 Task: Open Card Tax Filing Review in Board Branding and Messaging Strategies to Workspace Agile Coaching and add a team member Softage.3@softage.net, a label Red, a checklist Dance, an attachment from your google drive, a color Red and finally, add a card description 'Create and send out employee satisfaction survey' and a comment 'This task requires us to stay focused on the end goal and not get sidetracked by distractions.'. Add a start date 'Jan 07, 1900' with a due date 'Jan 14, 1900'
Action: Mouse moved to (455, 147)
Screenshot: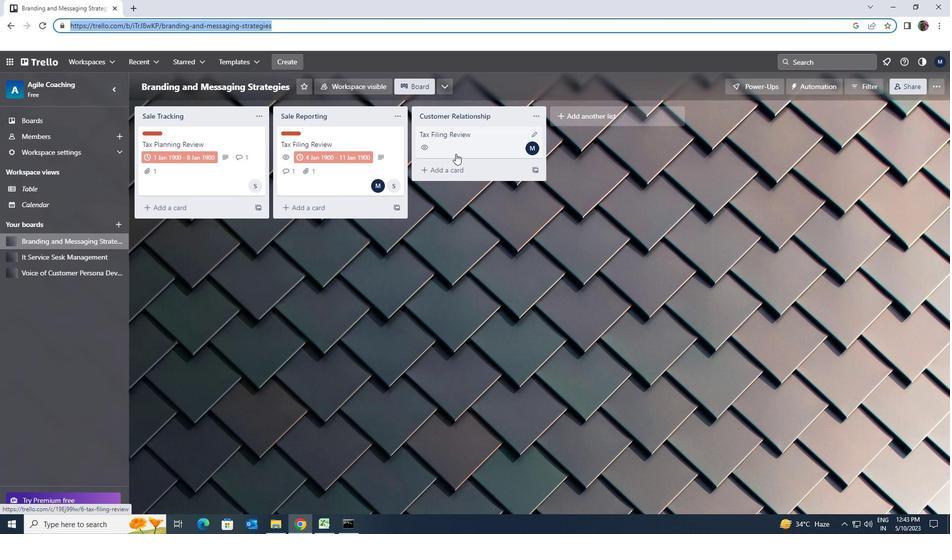 
Action: Mouse pressed left at (455, 147)
Screenshot: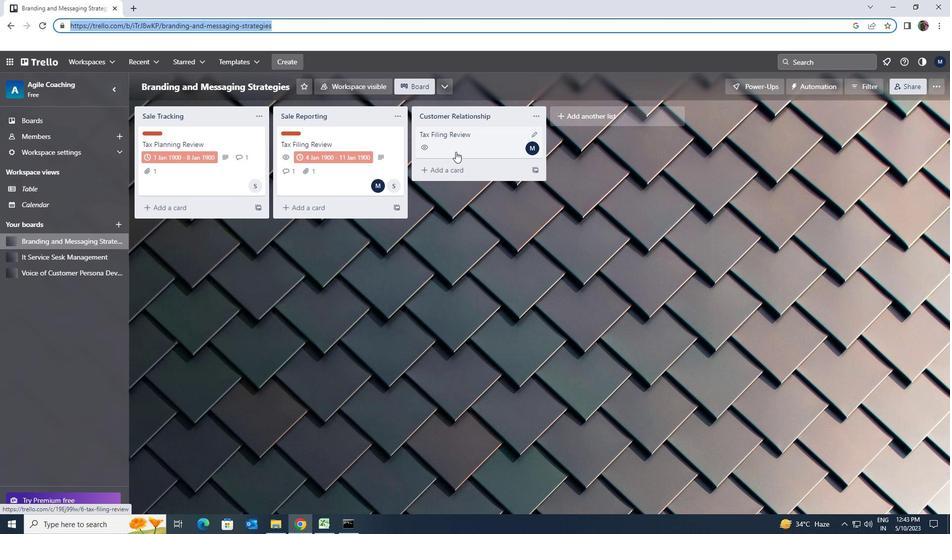 
Action: Mouse moved to (582, 142)
Screenshot: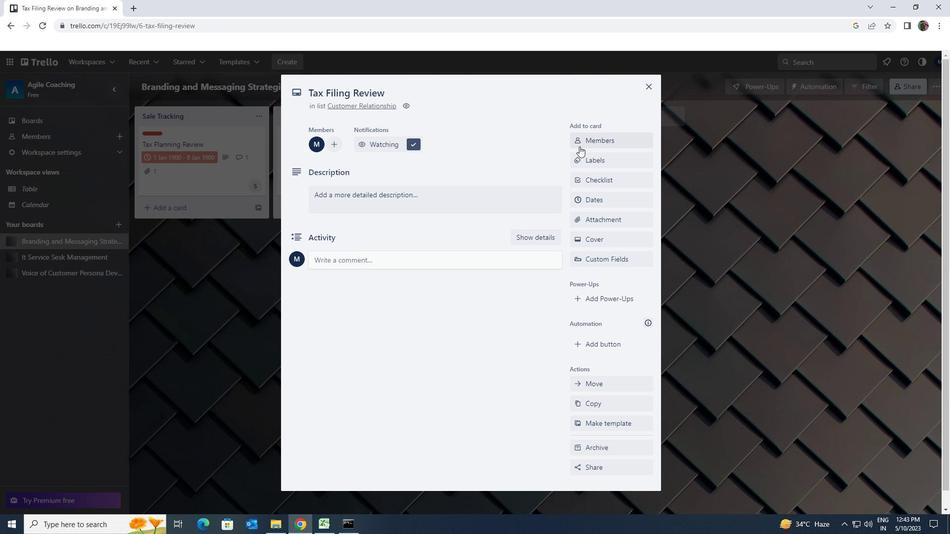 
Action: Mouse pressed left at (582, 142)
Screenshot: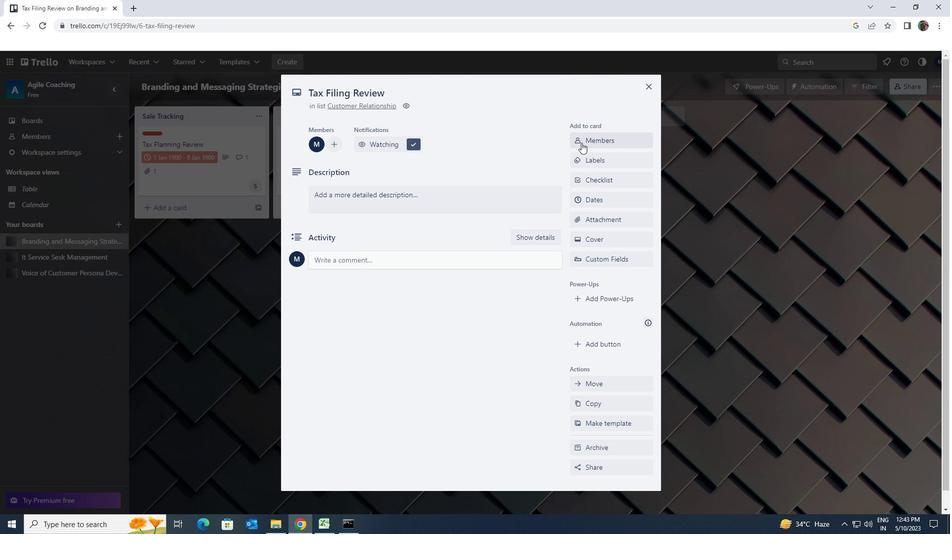 
Action: Mouse moved to (598, 186)
Screenshot: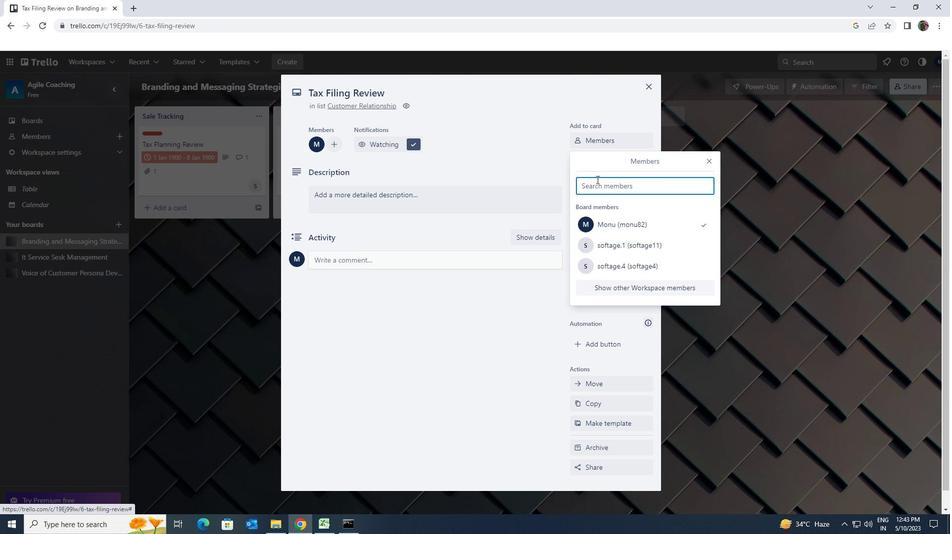 
Action: Mouse pressed left at (598, 186)
Screenshot: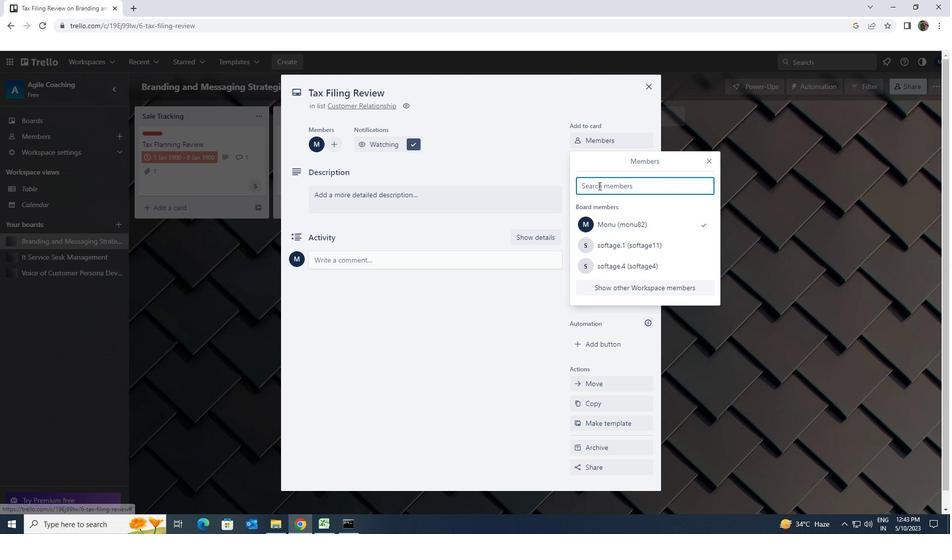 
Action: Mouse moved to (599, 186)
Screenshot: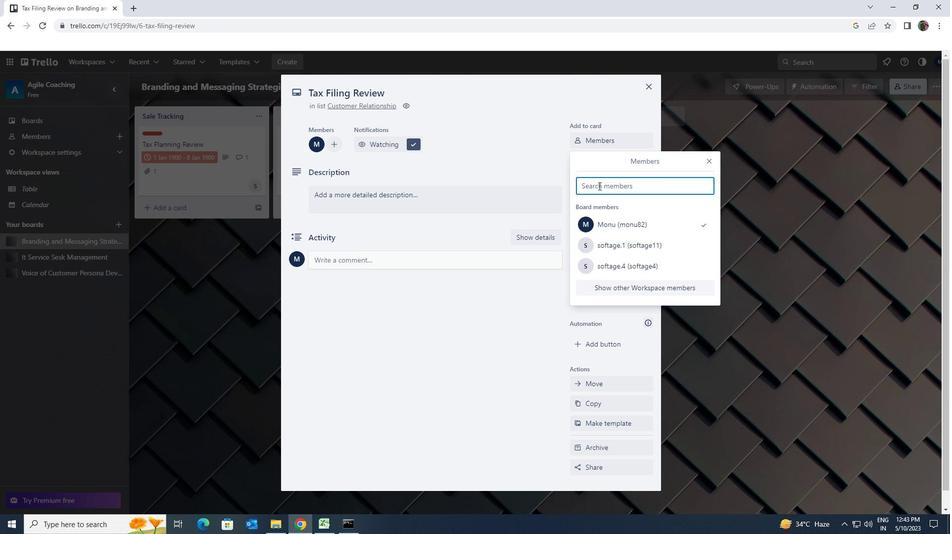
Action: Key pressed <Key.shift>SOG<Key.backspace>FTAGE.3<Key.shift>@<Key.shift>SOFTAGE.NET
Screenshot: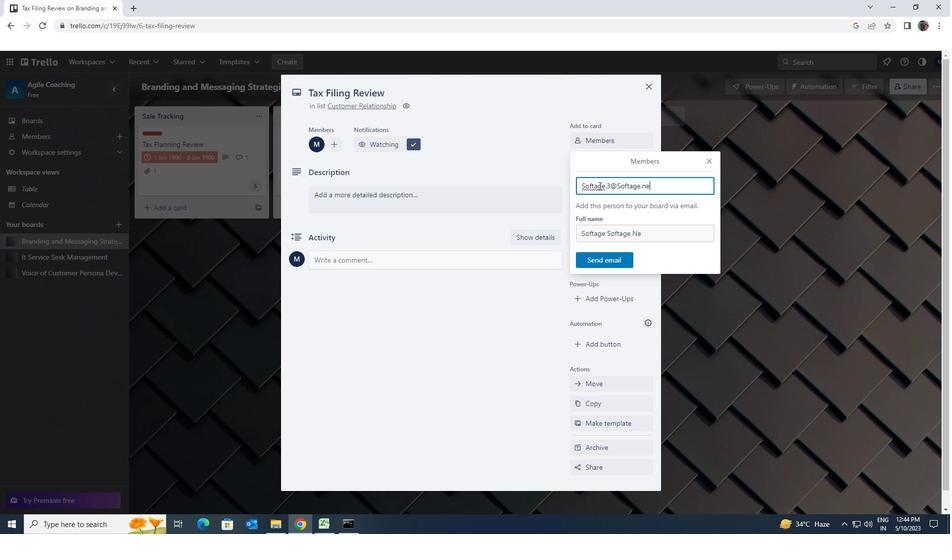 
Action: Mouse moved to (608, 260)
Screenshot: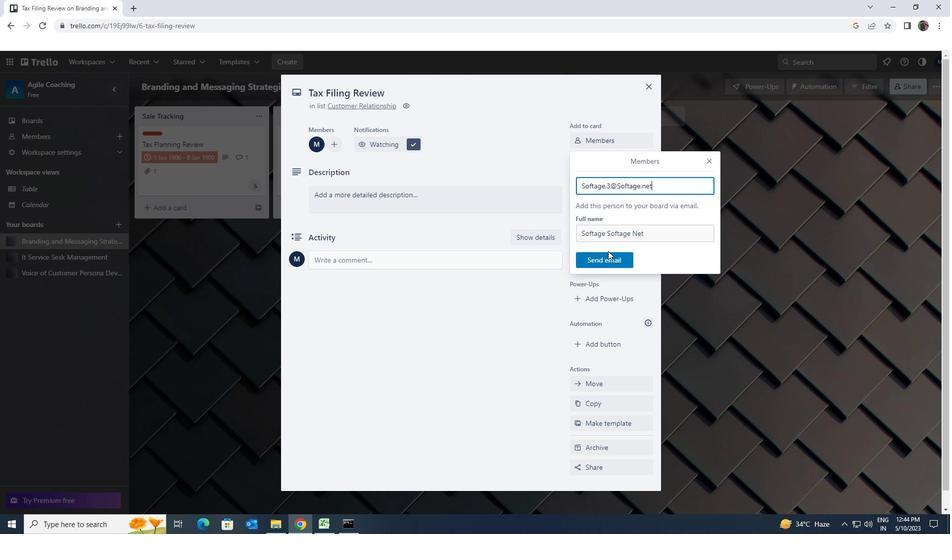 
Action: Mouse pressed left at (608, 260)
Screenshot: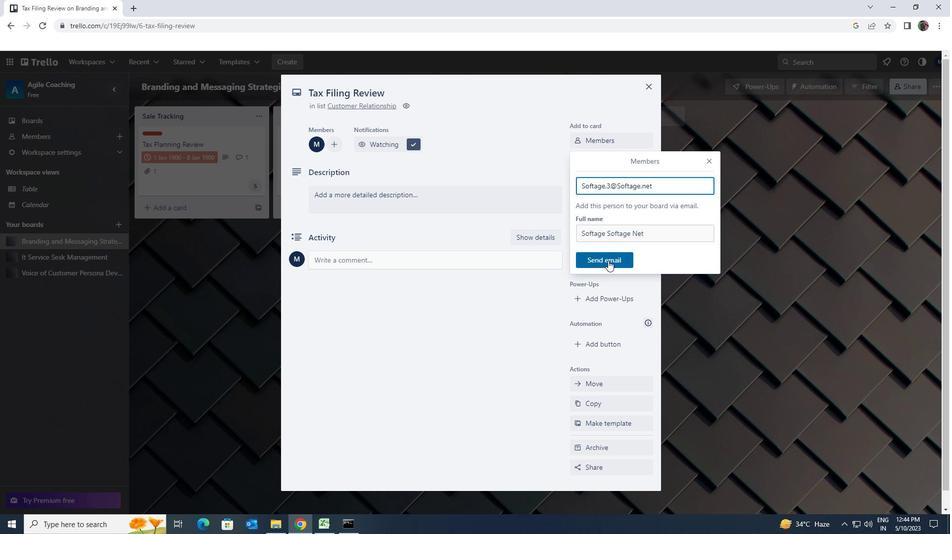 
Action: Mouse moved to (609, 162)
Screenshot: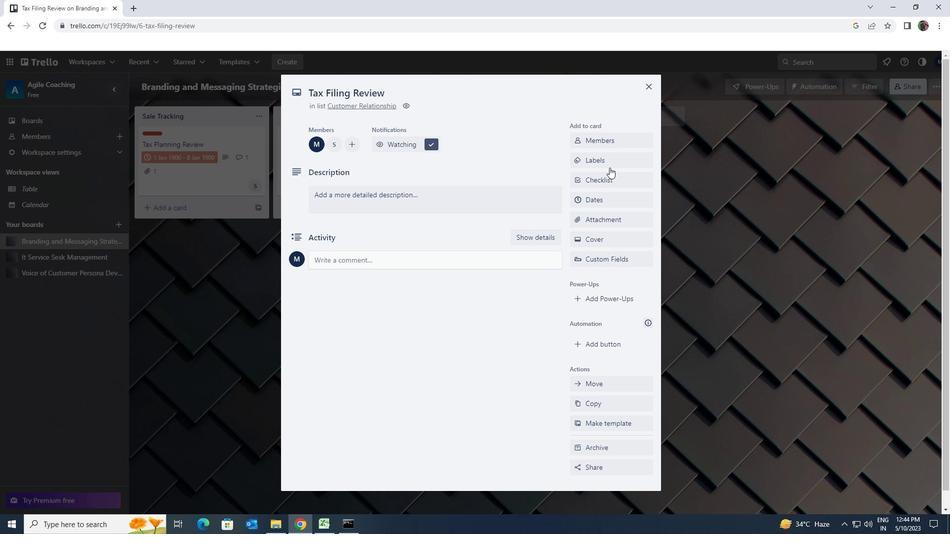 
Action: Mouse pressed left at (609, 162)
Screenshot: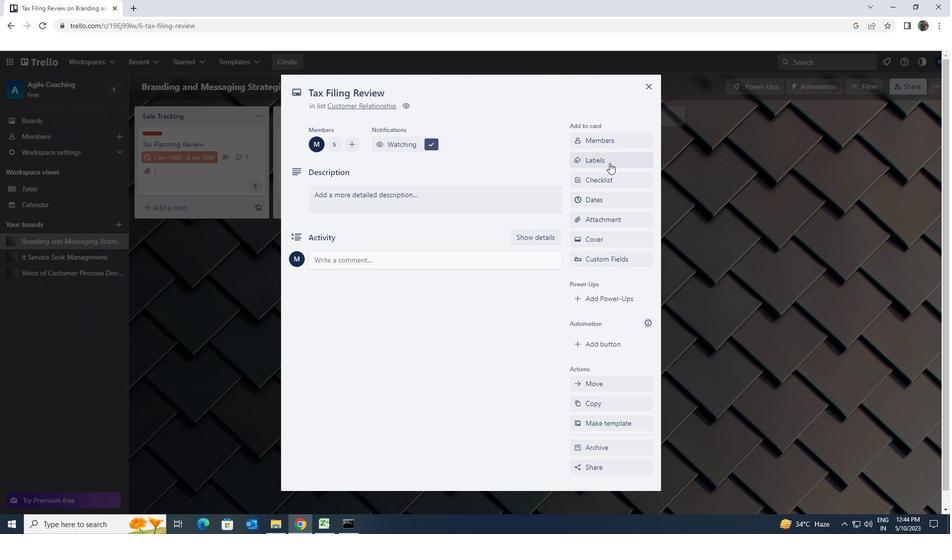 
Action: Mouse moved to (648, 369)
Screenshot: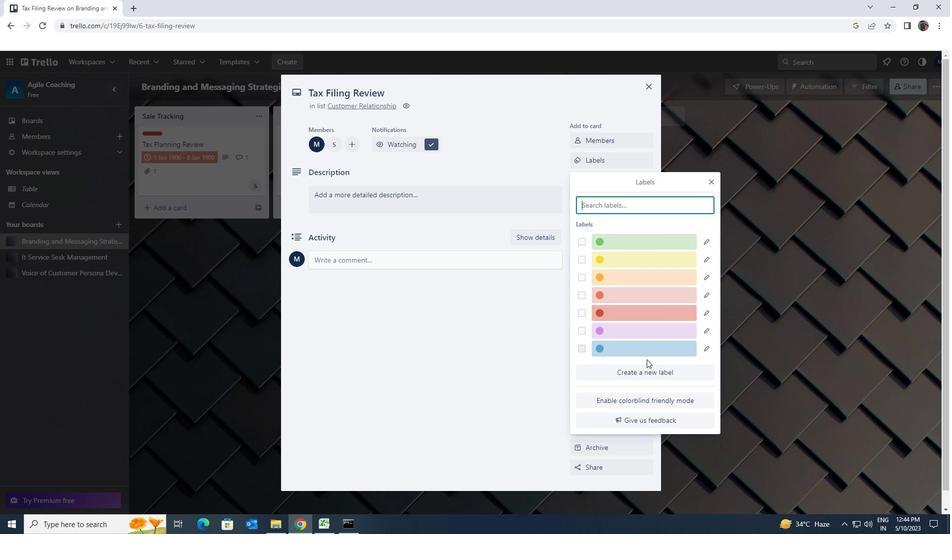 
Action: Mouse pressed left at (648, 369)
Screenshot: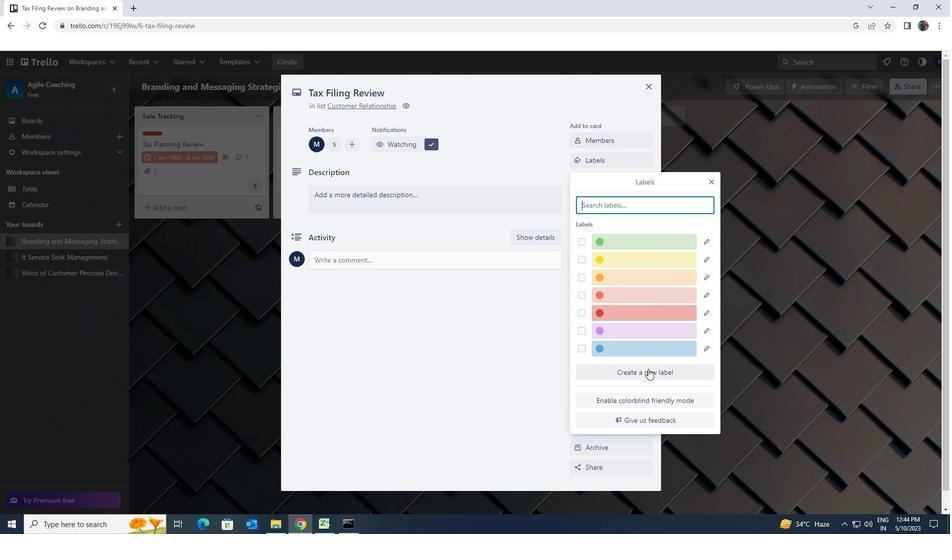 
Action: Mouse moved to (671, 341)
Screenshot: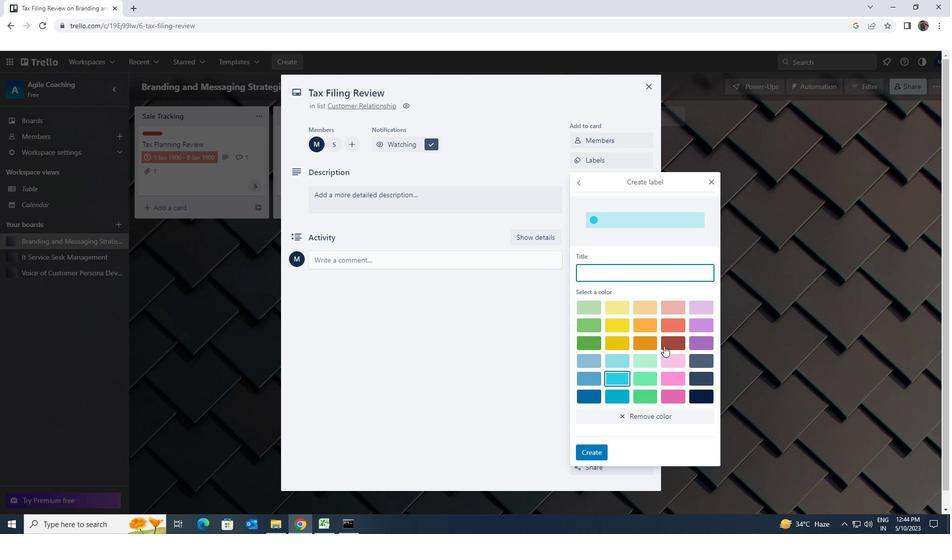
Action: Mouse pressed left at (671, 341)
Screenshot: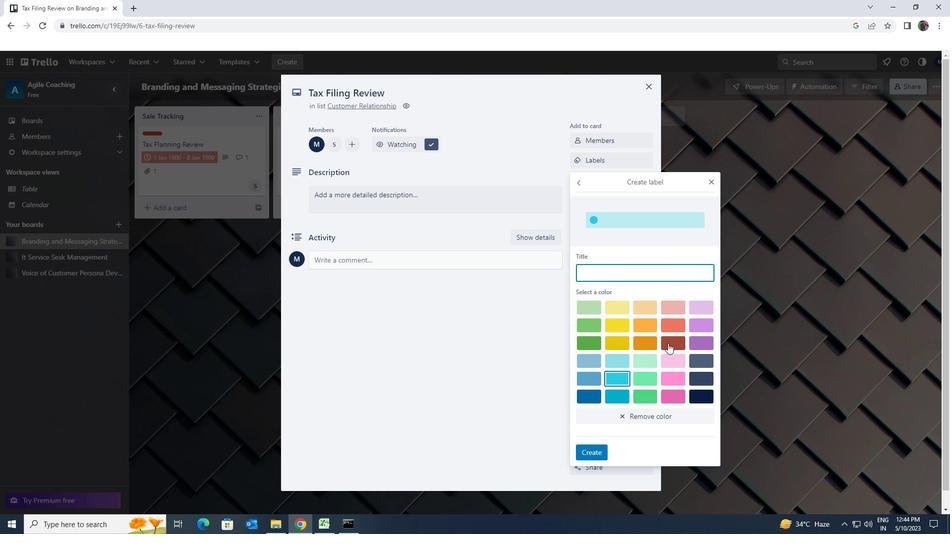 
Action: Mouse moved to (598, 454)
Screenshot: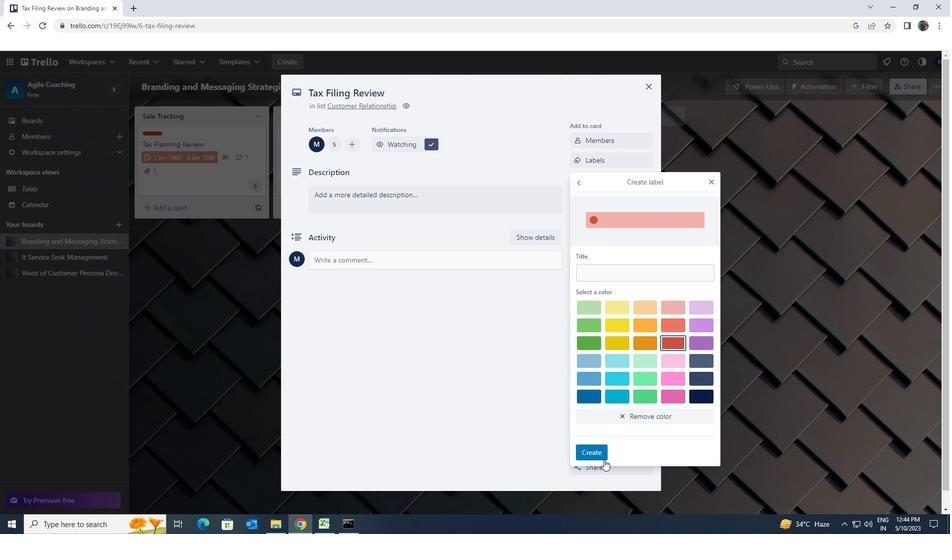 
Action: Mouse pressed left at (598, 454)
Screenshot: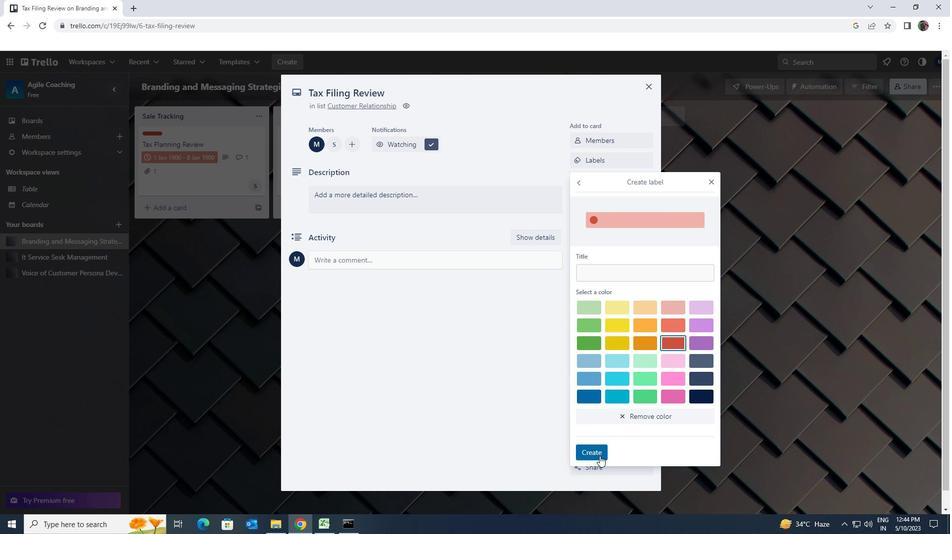 
Action: Mouse moved to (711, 182)
Screenshot: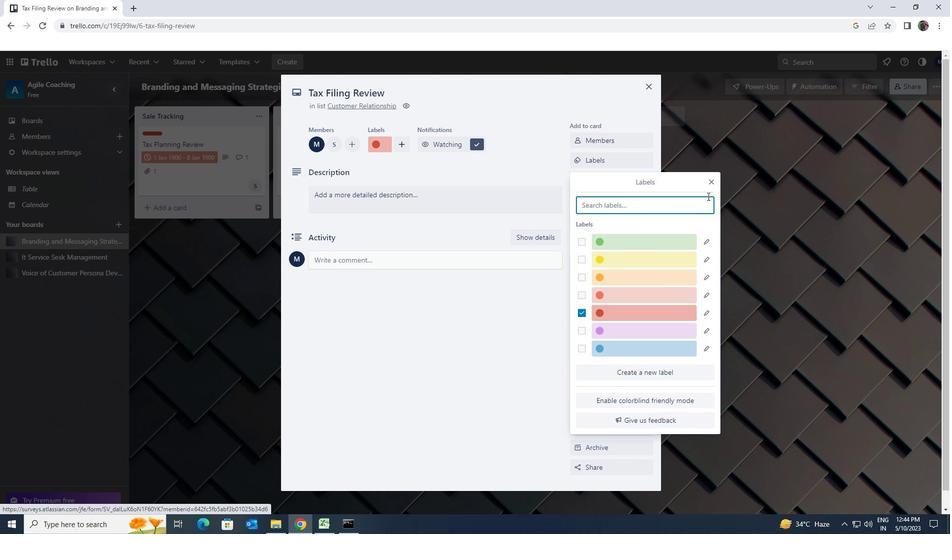 
Action: Mouse pressed left at (711, 182)
Screenshot: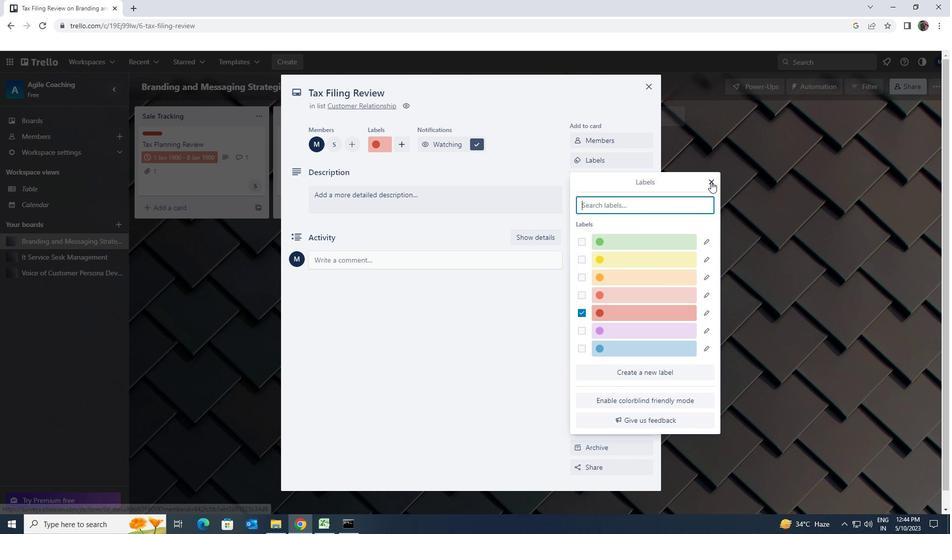 
Action: Mouse moved to (619, 180)
Screenshot: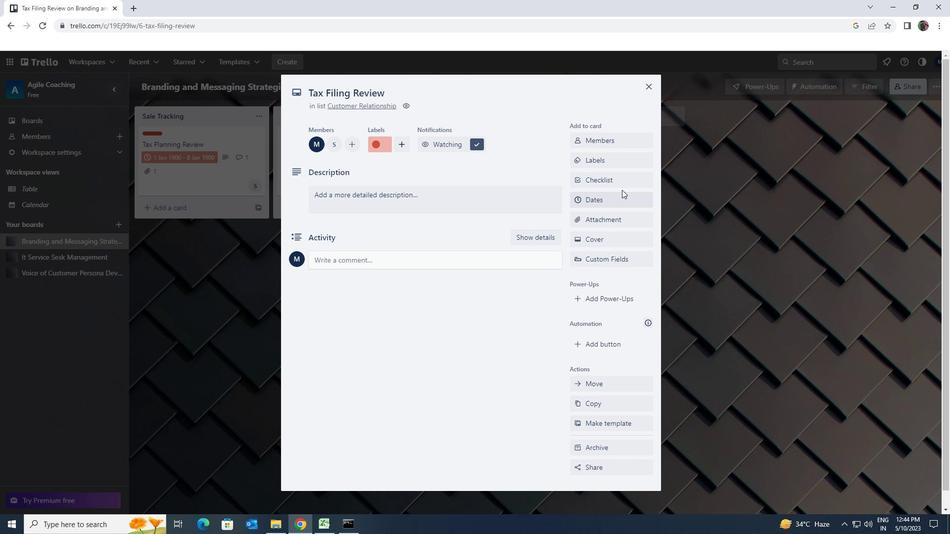 
Action: Mouse pressed left at (619, 180)
Screenshot: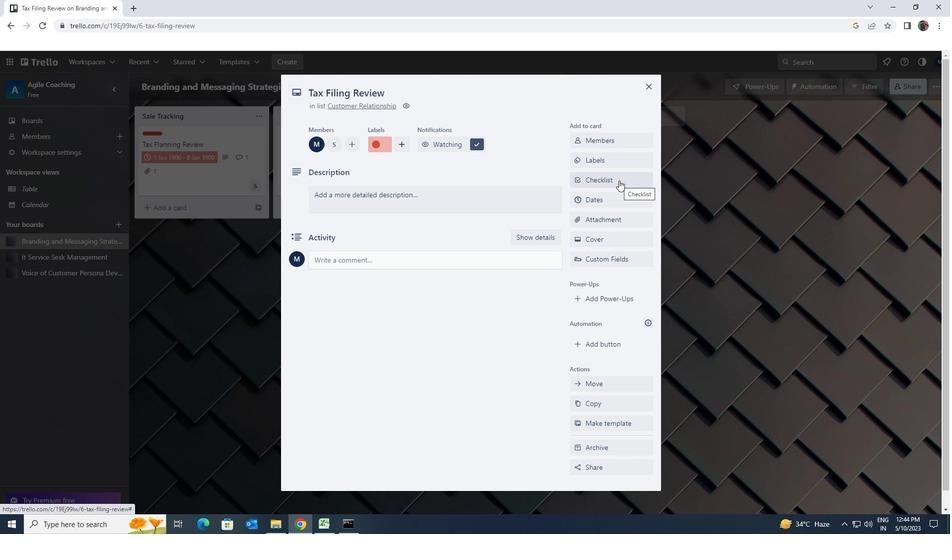 
Action: Key pressed <Key.shift>DANCE
Screenshot: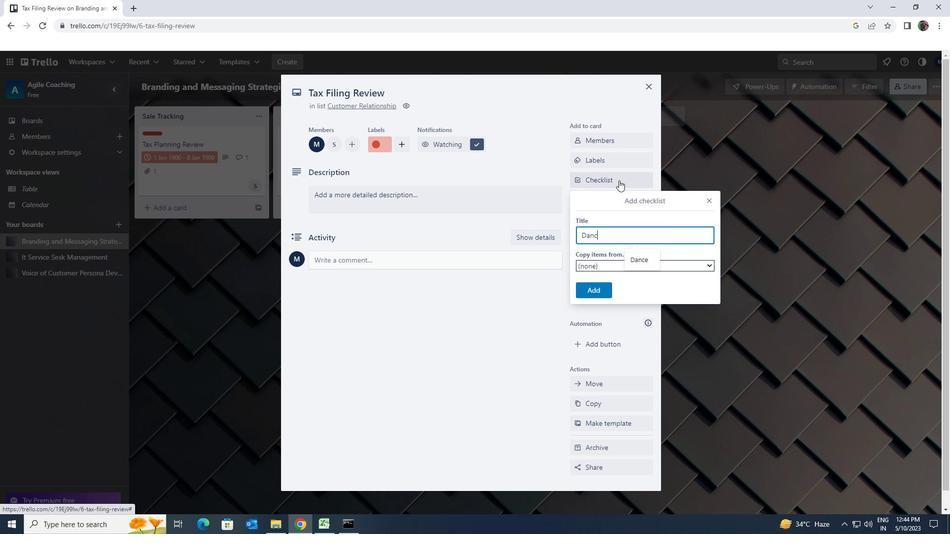 
Action: Mouse moved to (590, 286)
Screenshot: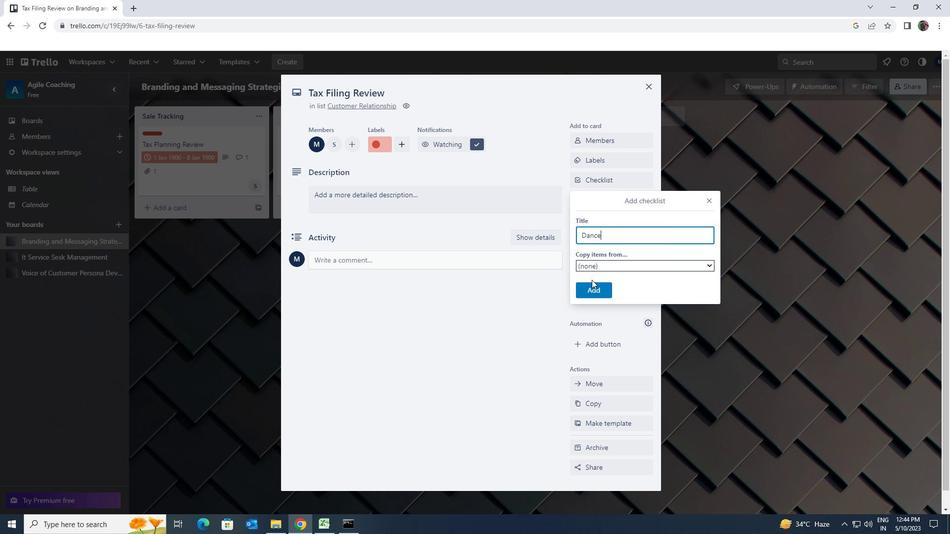 
Action: Mouse pressed left at (590, 286)
Screenshot: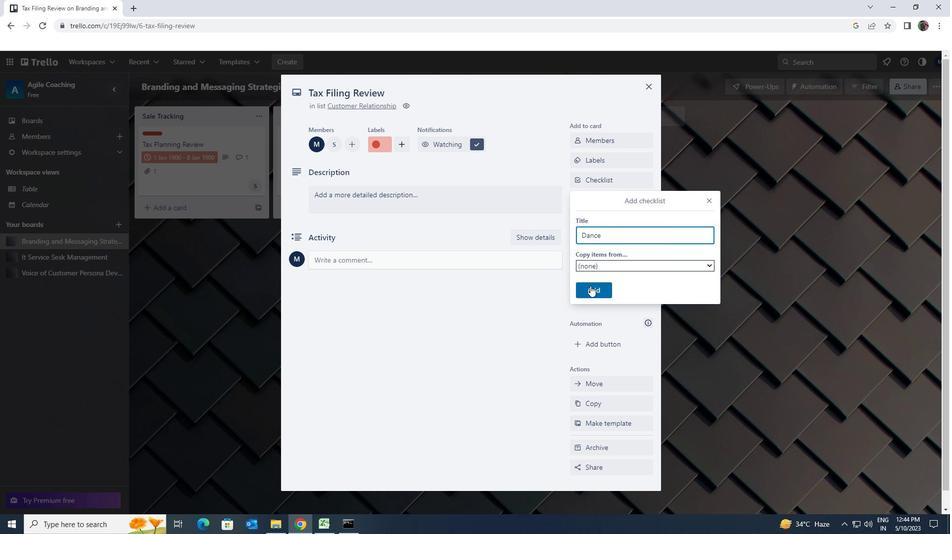 
Action: Mouse moved to (613, 223)
Screenshot: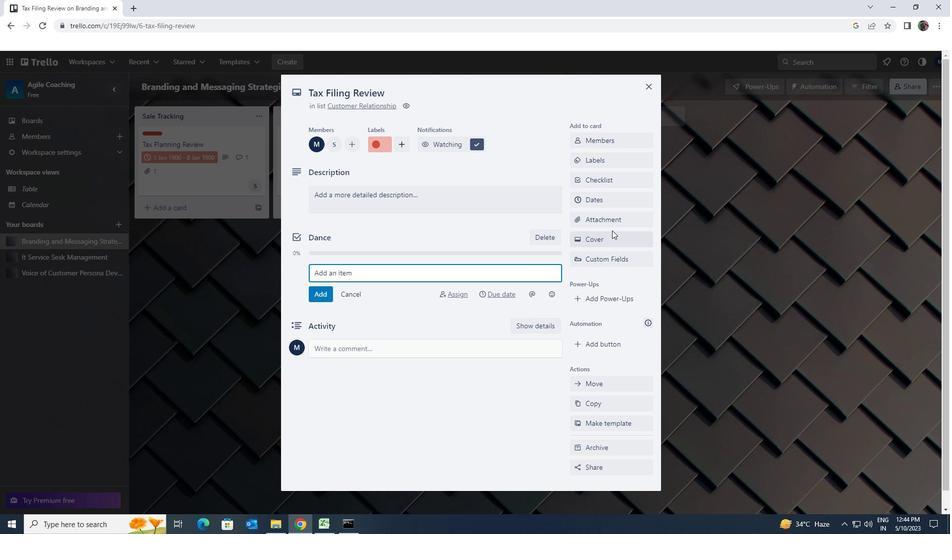 
Action: Mouse pressed left at (613, 223)
Screenshot: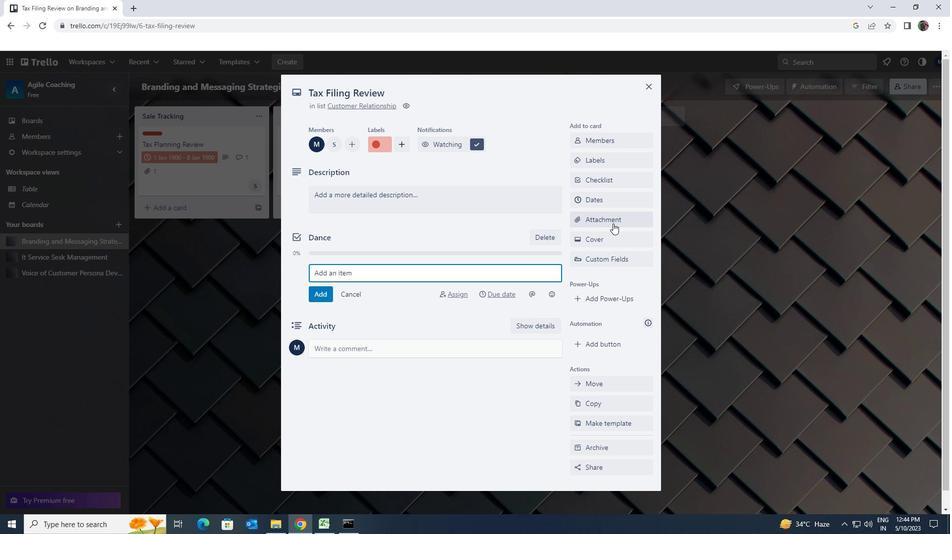 
Action: Mouse moved to (598, 296)
Screenshot: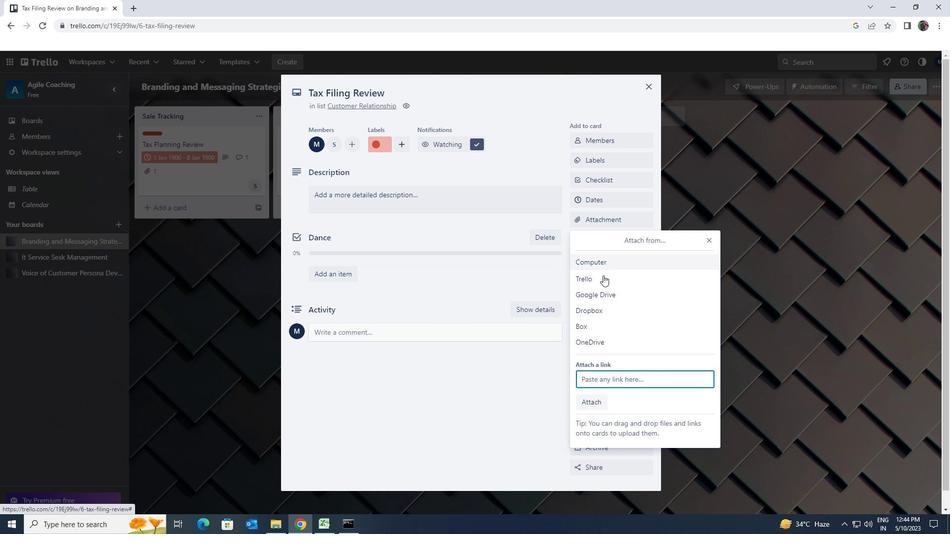 
Action: Mouse pressed left at (598, 296)
Screenshot: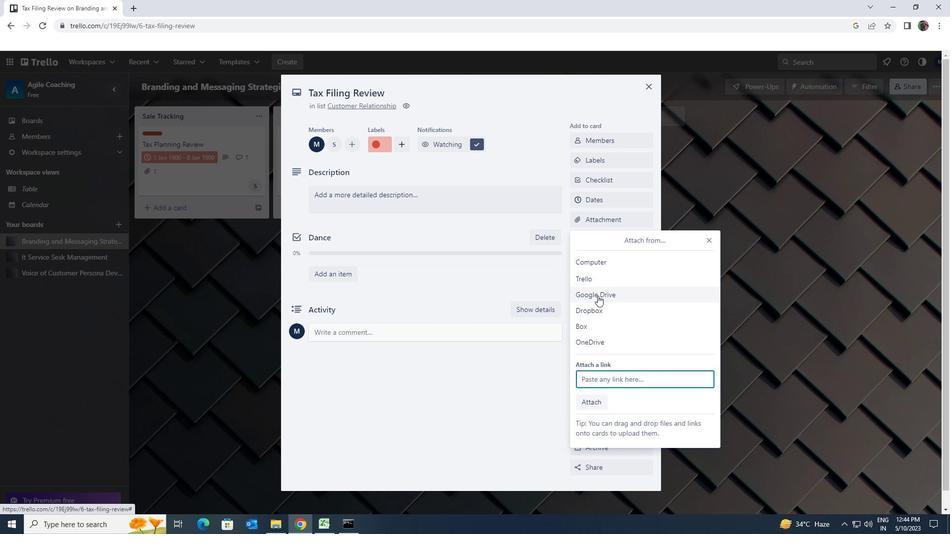 
Action: Mouse moved to (390, 359)
Screenshot: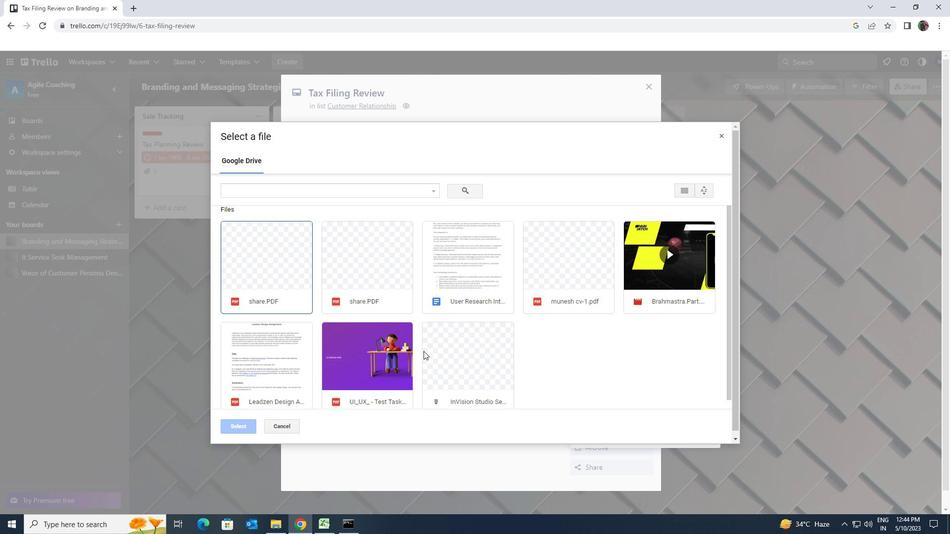 
Action: Mouse pressed left at (390, 359)
Screenshot: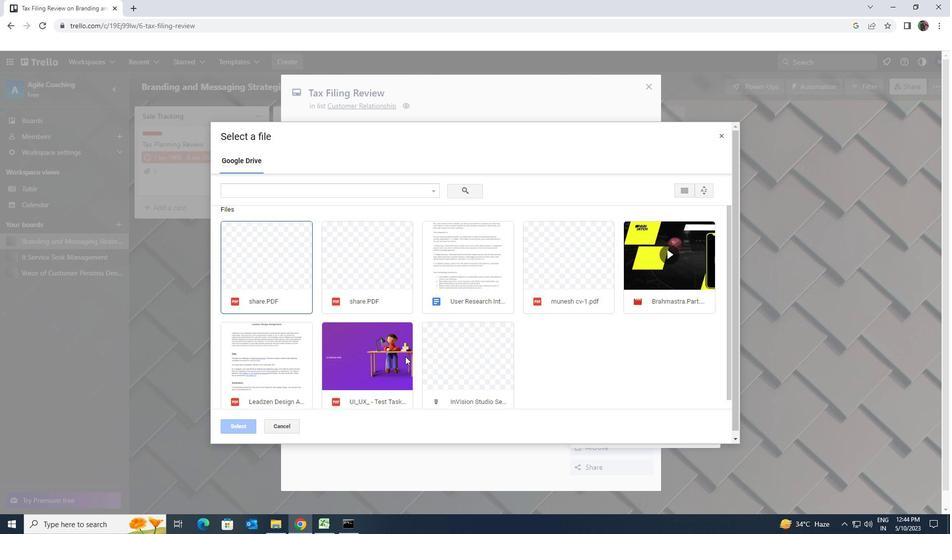 
Action: Mouse moved to (230, 431)
Screenshot: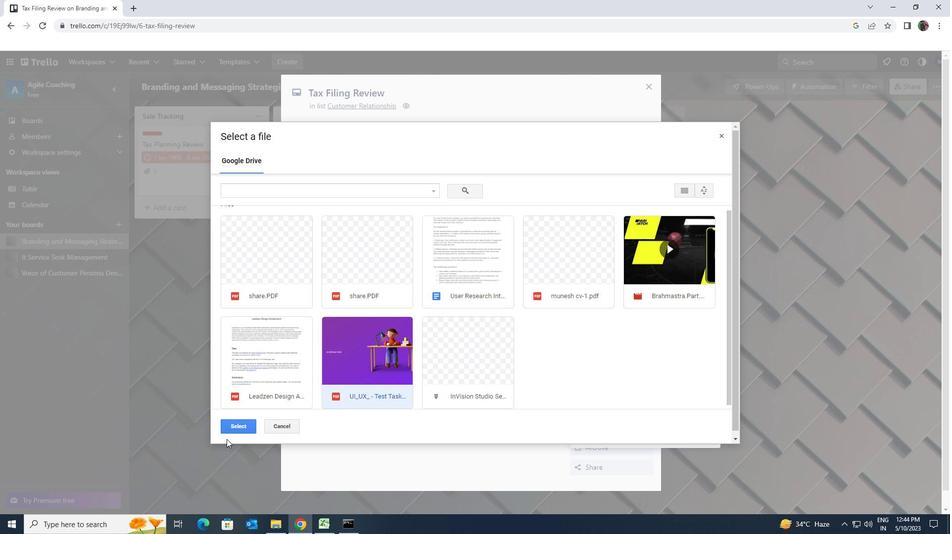 
Action: Mouse pressed left at (230, 431)
Screenshot: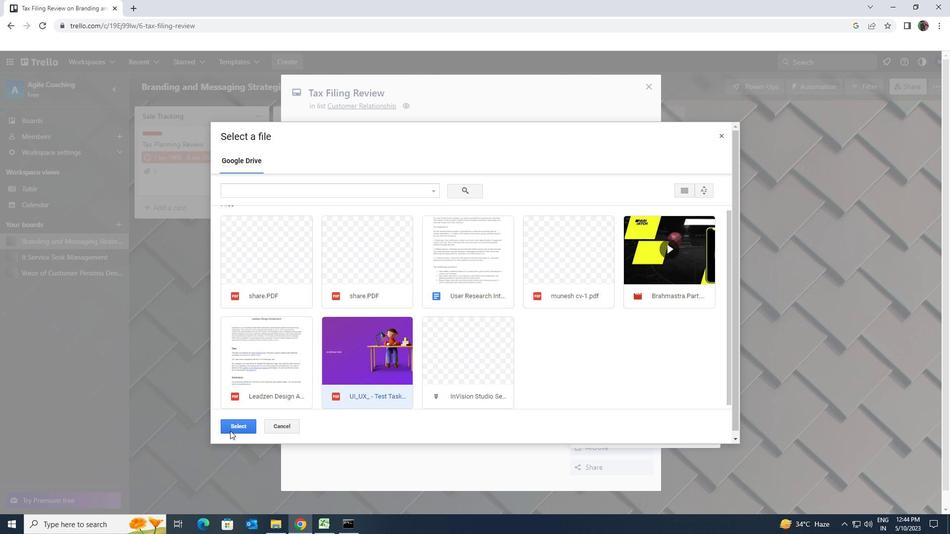 
Action: Mouse moved to (352, 194)
Screenshot: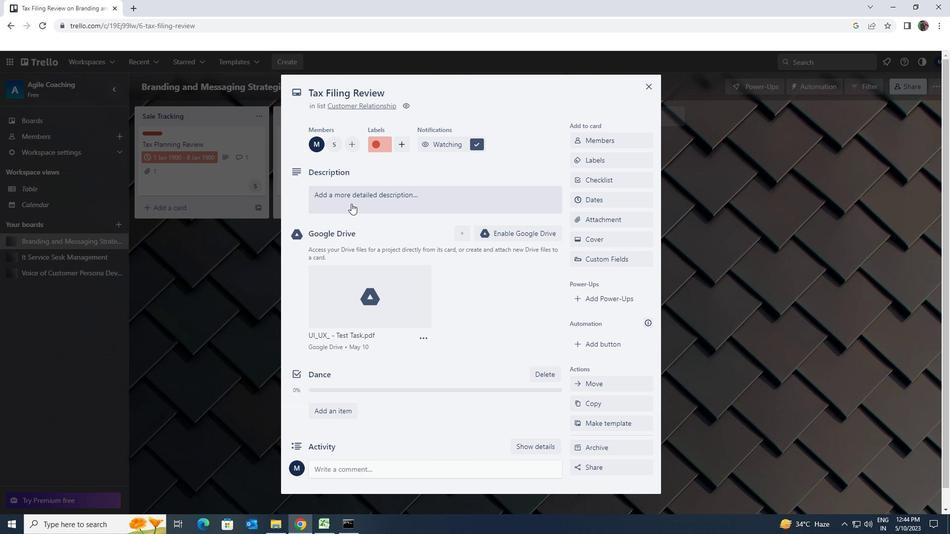 
Action: Mouse pressed left at (352, 194)
Screenshot: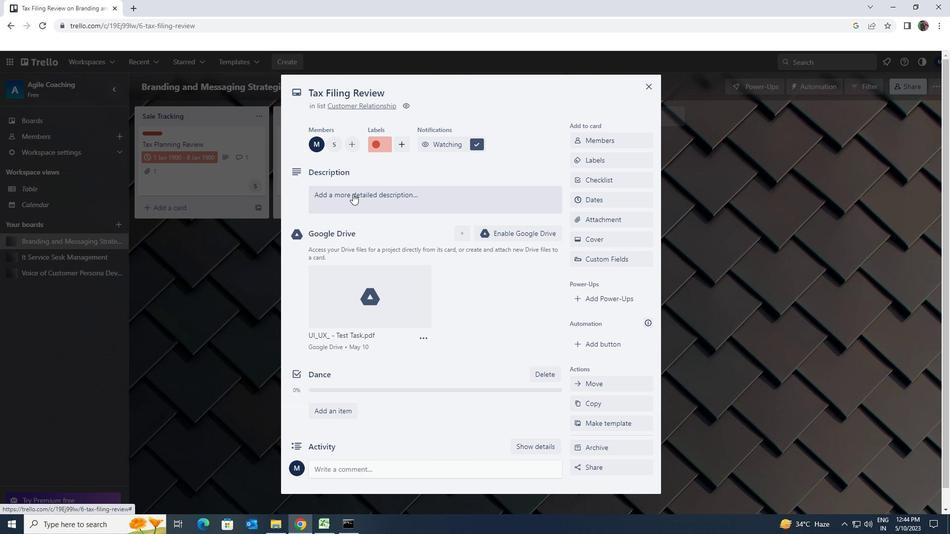 
Action: Key pressed <Key.shift>CRAETE<Key.space><Key.backspace><Key.backspace><Key.backspace><Key.backspace><Key.backspace><Key.backspace>REATE<Key.space>AND<Key.space>SEND<Key.space>OUT<Key.space>EMPLOYEE<Key.space><Key.shift>SATISFICATION<Key.space><Key.shift>SURVEY<Key.space>
Screenshot: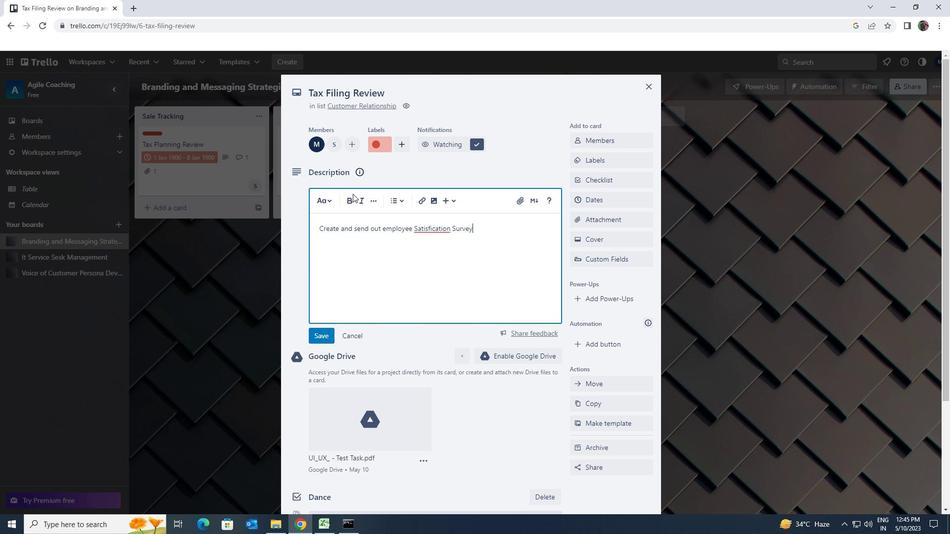 
Action: Mouse moved to (319, 332)
Screenshot: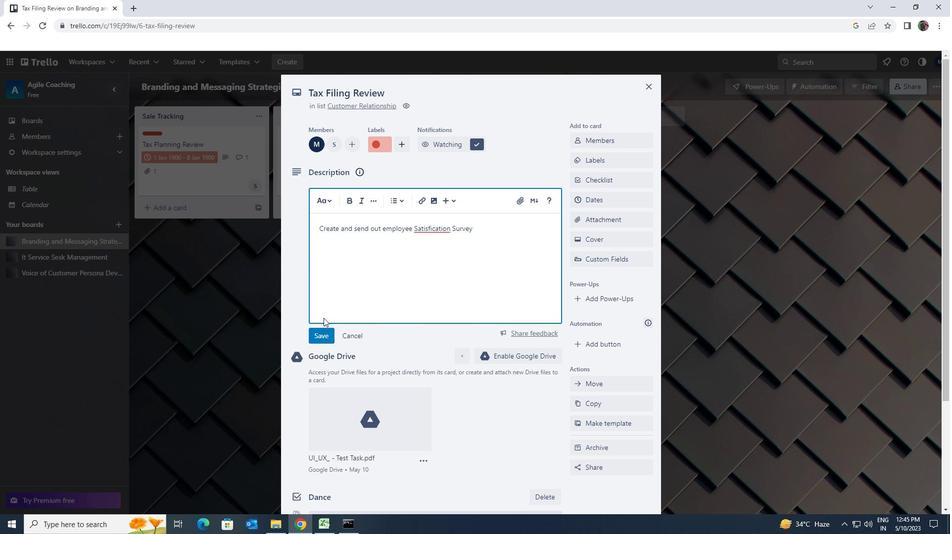 
Action: Mouse pressed left at (319, 332)
Screenshot: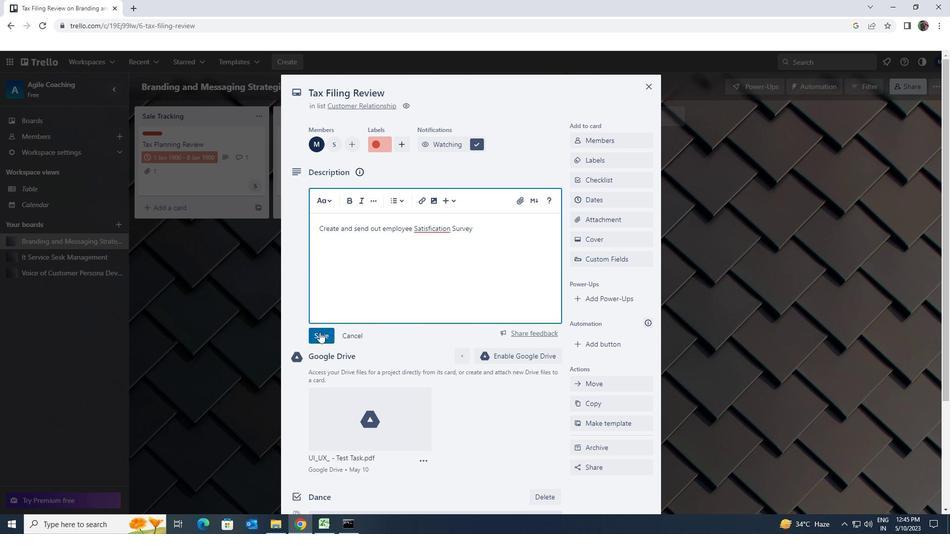 
Action: Mouse moved to (346, 293)
Screenshot: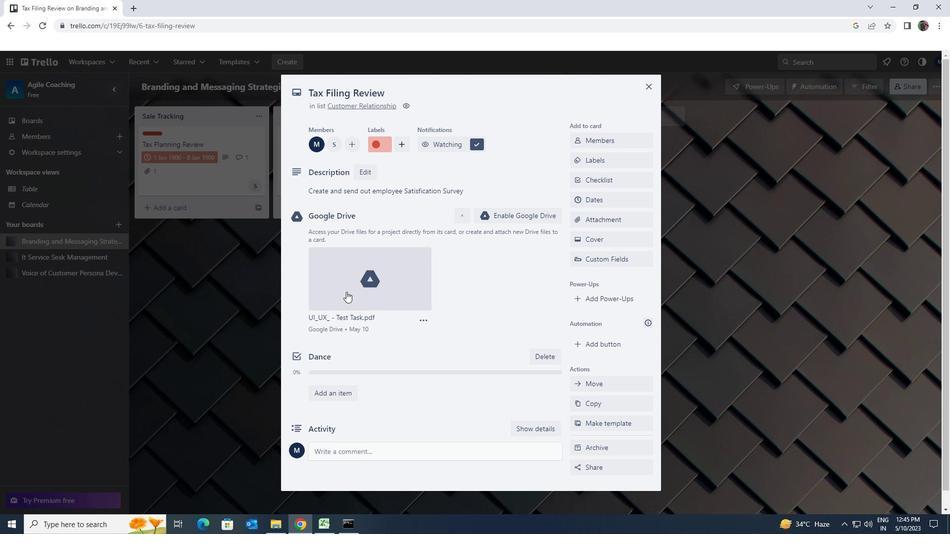 
Action: Mouse scrolled (346, 292) with delta (0, 0)
Screenshot: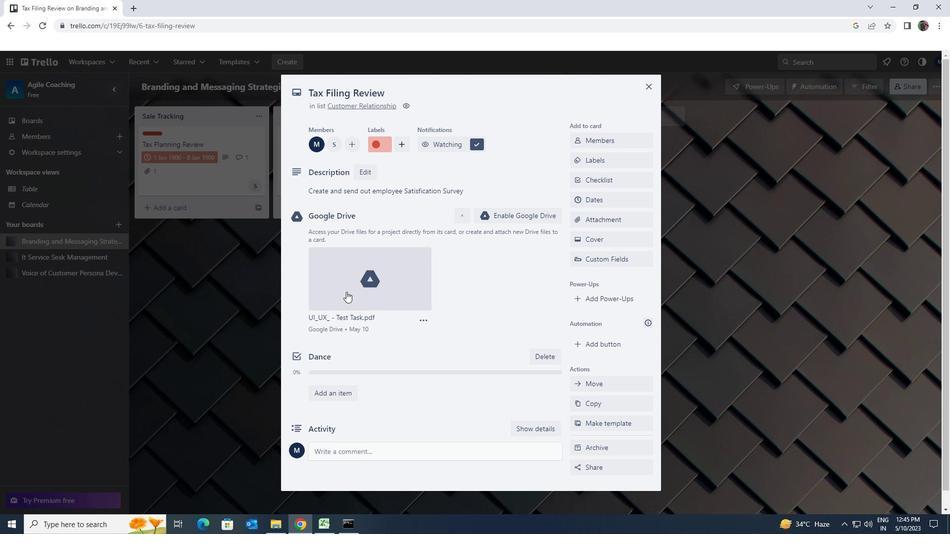 
Action: Mouse moved to (346, 296)
Screenshot: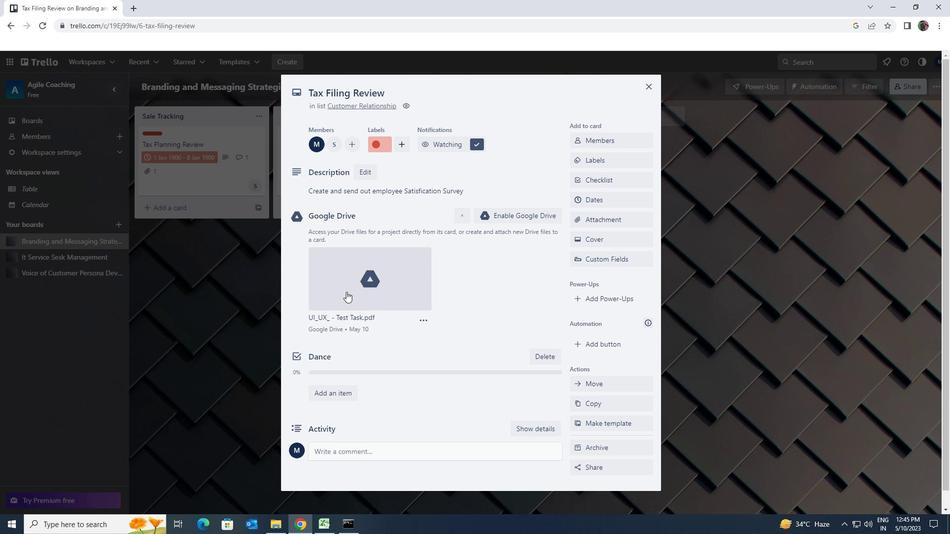 
Action: Mouse scrolled (346, 295) with delta (0, 0)
Screenshot: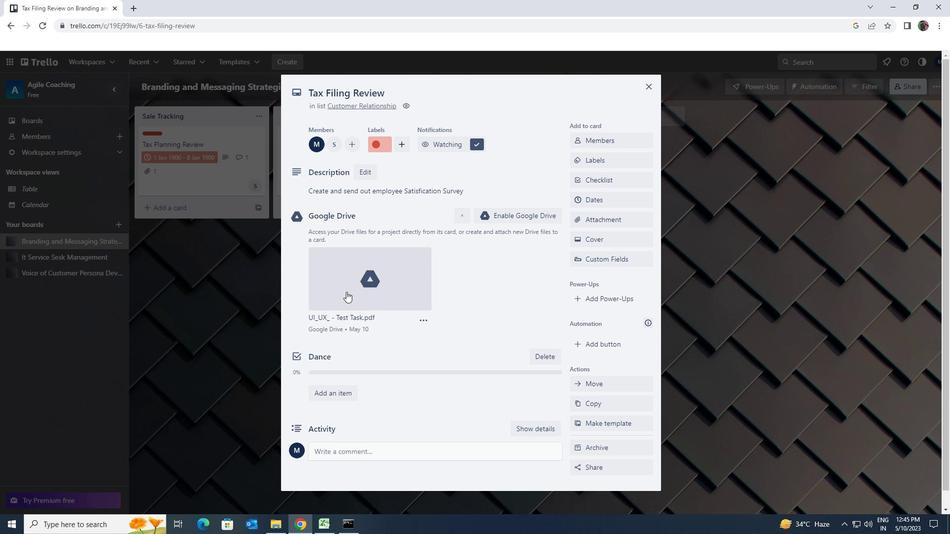 
Action: Mouse moved to (346, 296)
Screenshot: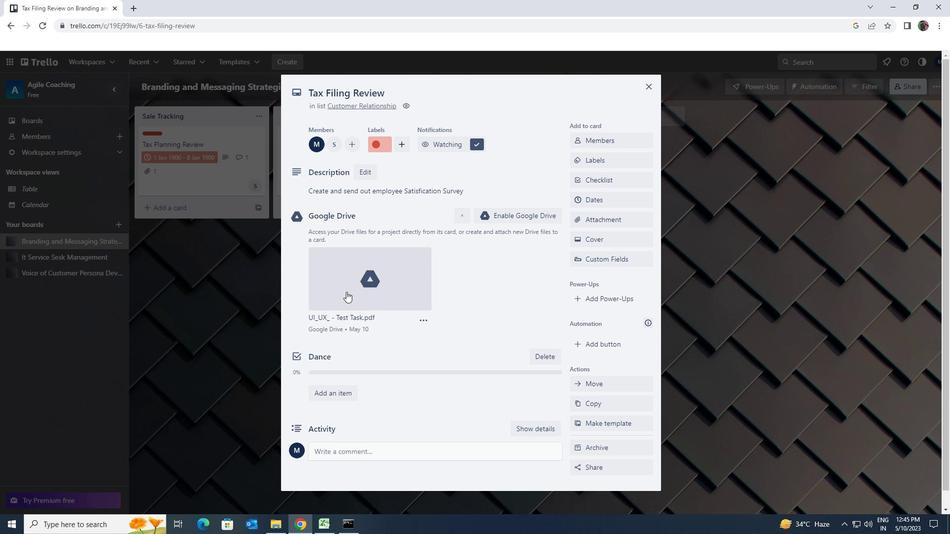 
Action: Mouse scrolled (346, 296) with delta (0, 0)
Screenshot: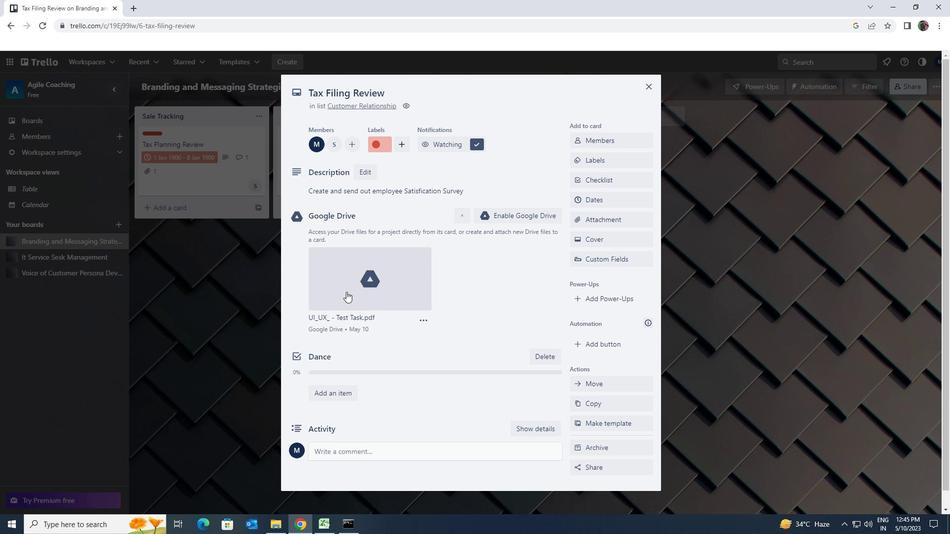 
Action: Mouse moved to (347, 297)
Screenshot: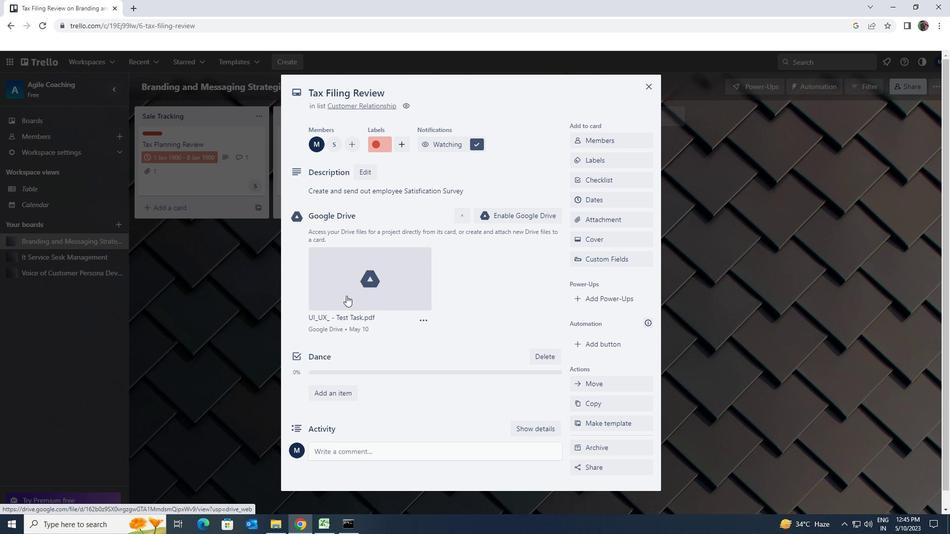 
Action: Mouse scrolled (347, 296) with delta (0, 0)
Screenshot: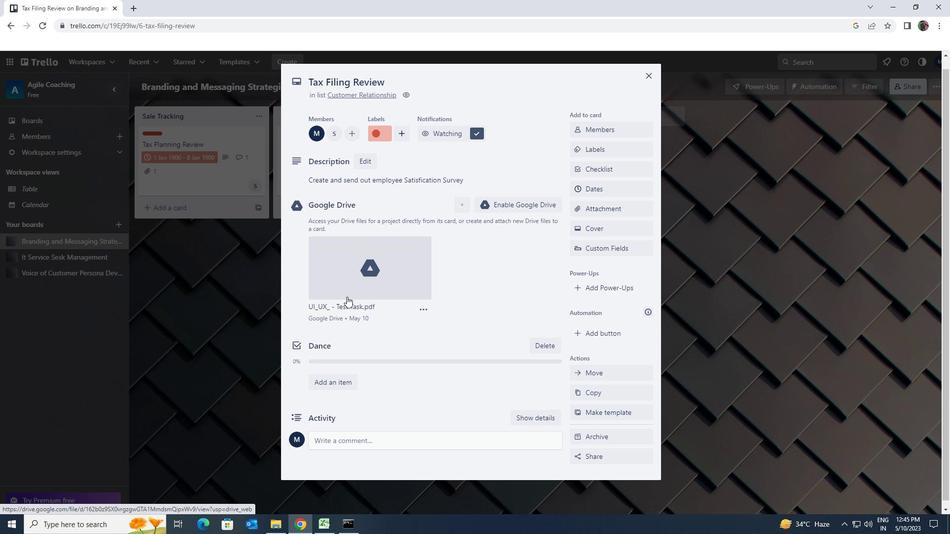 
Action: Mouse scrolled (347, 296) with delta (0, 0)
Screenshot: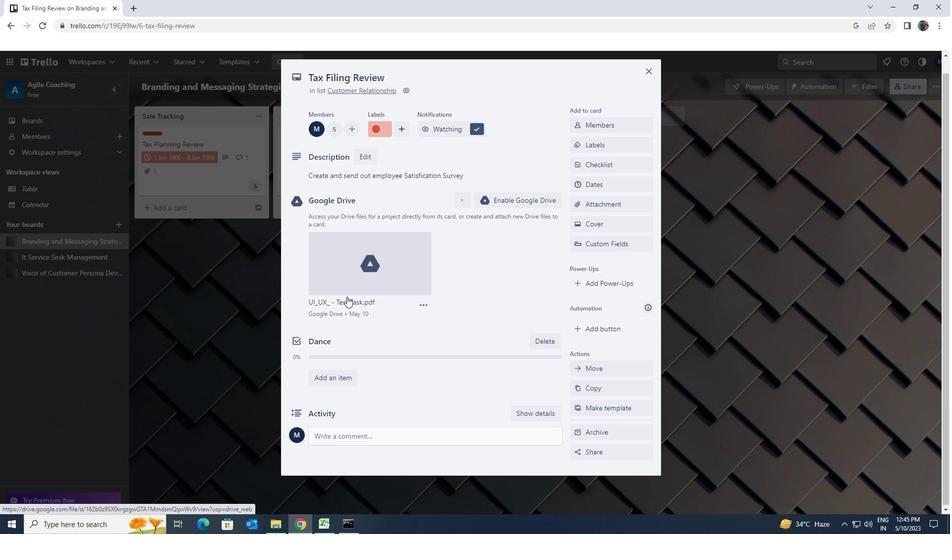 
Action: Mouse moved to (348, 301)
Screenshot: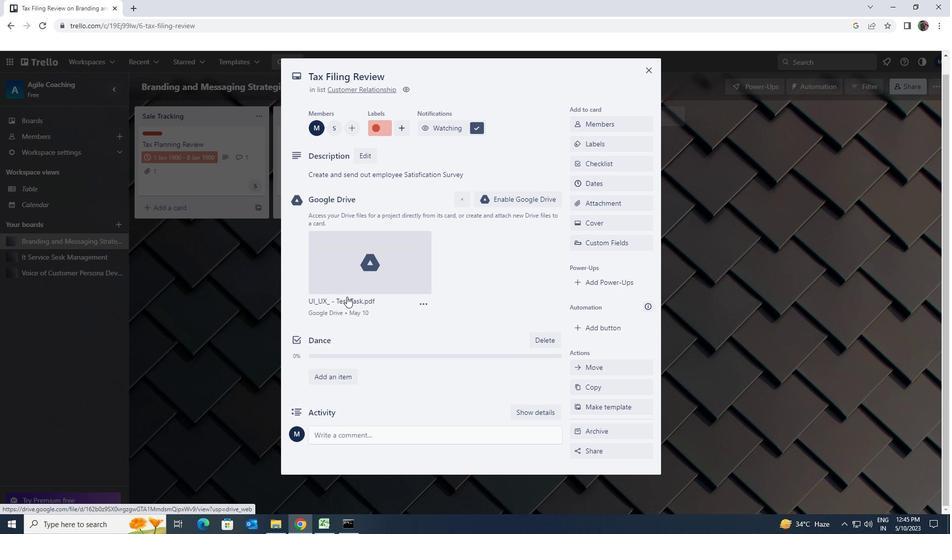 
Action: Mouse scrolled (348, 300) with delta (0, 0)
Screenshot: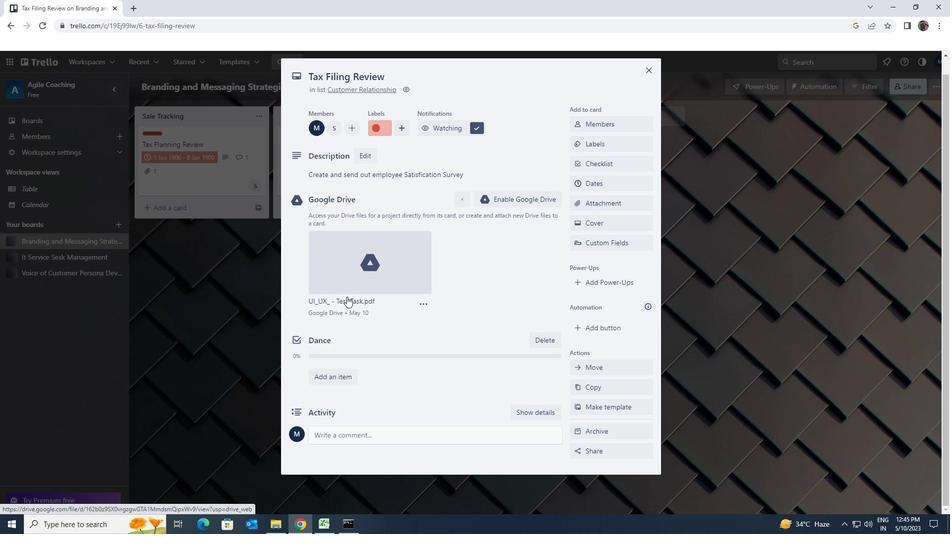 
Action: Mouse moved to (382, 436)
Screenshot: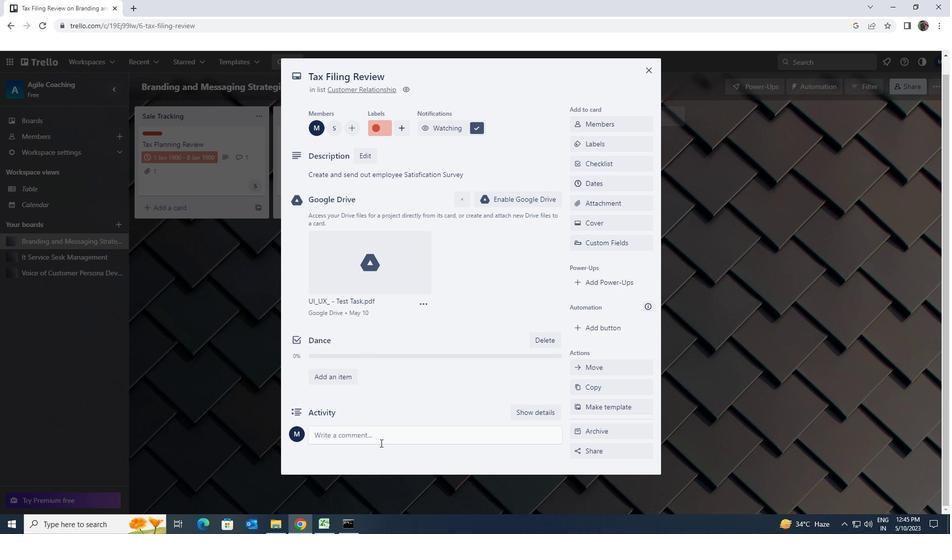 
Action: Mouse pressed left at (382, 436)
Screenshot: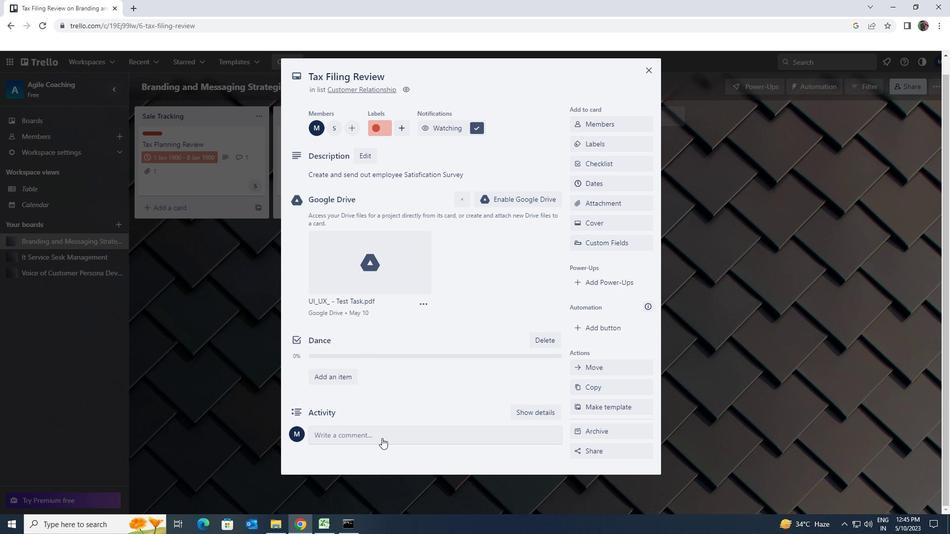 
Action: Key pressed <Key.shift>THIS<Key.space><Key.shift>TASK<Key.space><Key.shift>REQUIRES<Key.space>US<Key.space>TO<Key.space>STAY<Key.space><Key.shift>FOCUSED<Key.space>ON<Key.space>THE<Key.space>GOAL<Key.space>ND<Key.space><Key.backspace><Key.backspace><Key.backspace>AND<Key.space>NOT<Key.space>GET<Key.space>SIDETRACKED<Key.space>BY<Key.space><Key.shift>DISTRACTION
Screenshot: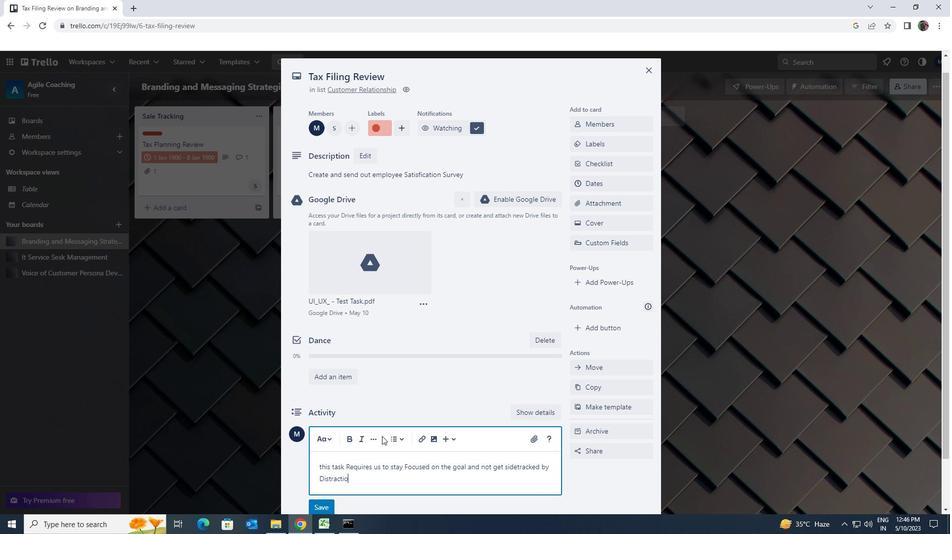 
Action: Mouse scrolled (382, 436) with delta (0, 0)
Screenshot: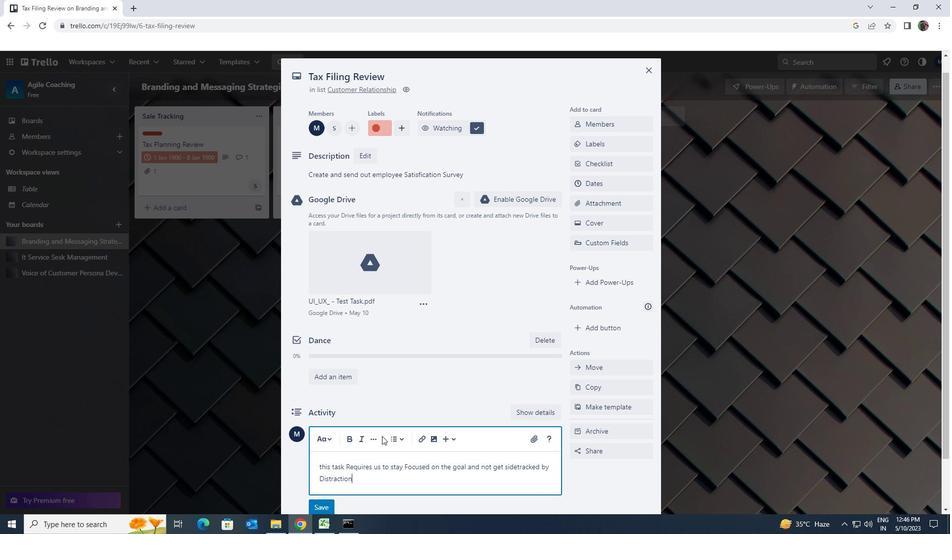 
Action: Mouse scrolled (382, 436) with delta (0, 0)
Screenshot: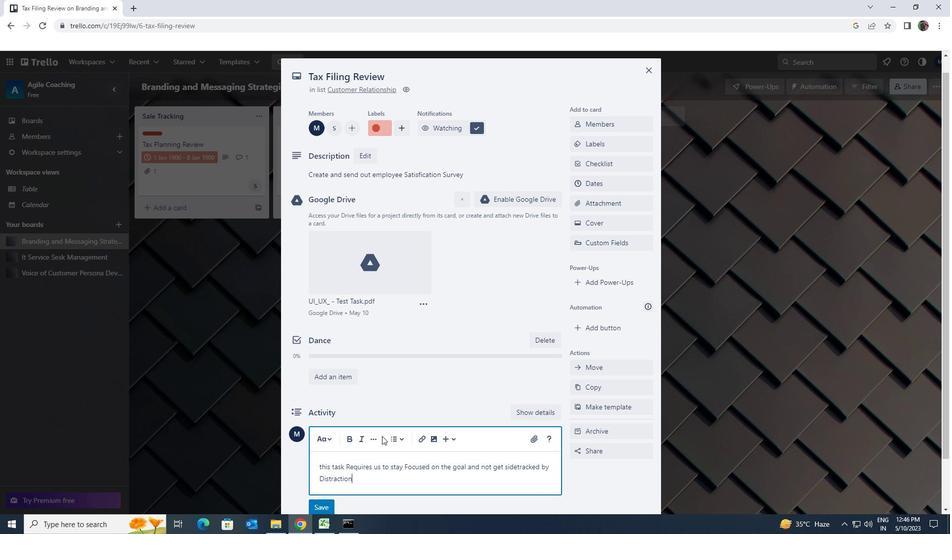 
Action: Mouse moved to (328, 449)
Screenshot: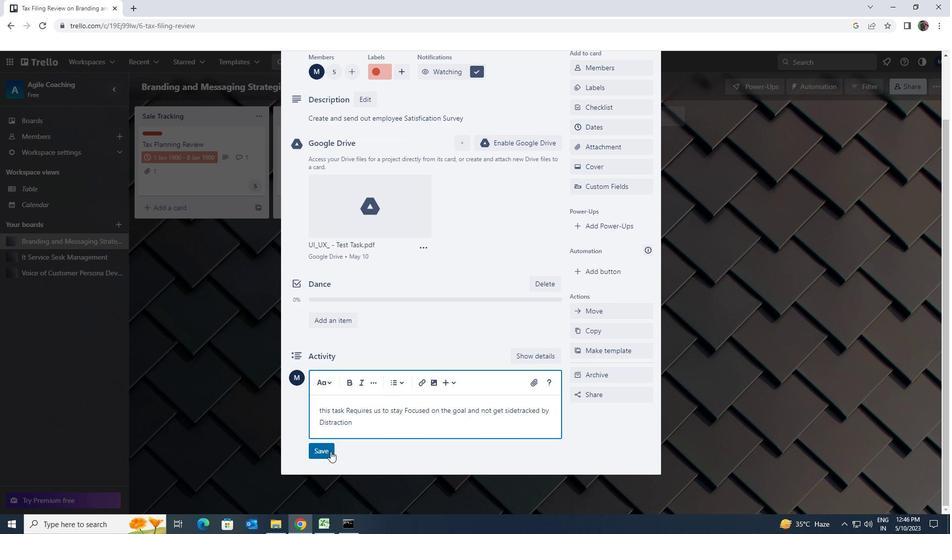 
Action: Mouse pressed left at (328, 449)
Screenshot: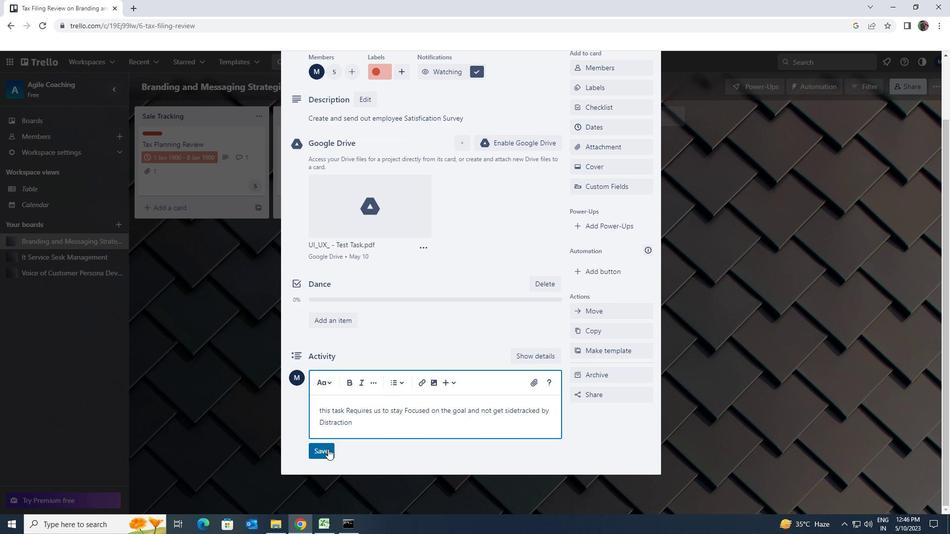 
Action: Mouse moved to (408, 407)
Screenshot: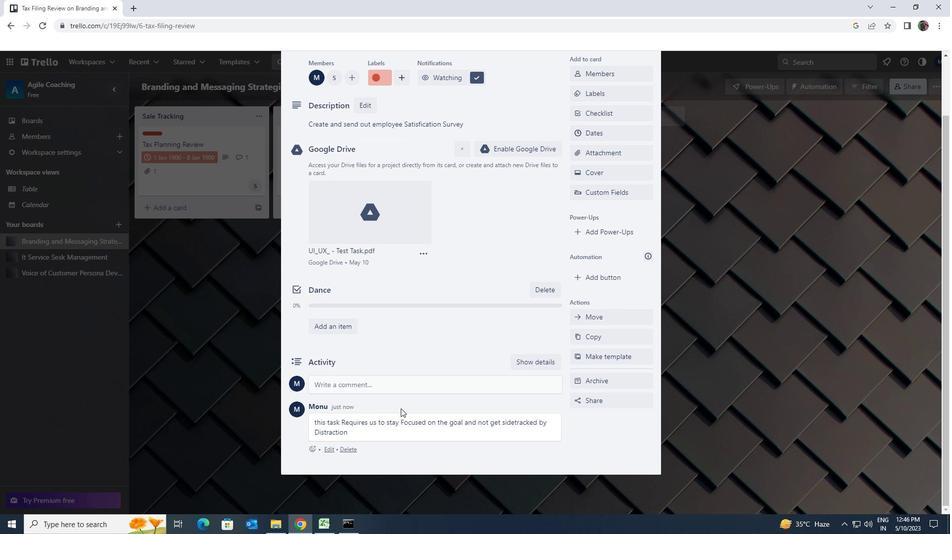 
Action: Mouse scrolled (408, 407) with delta (0, 0)
Screenshot: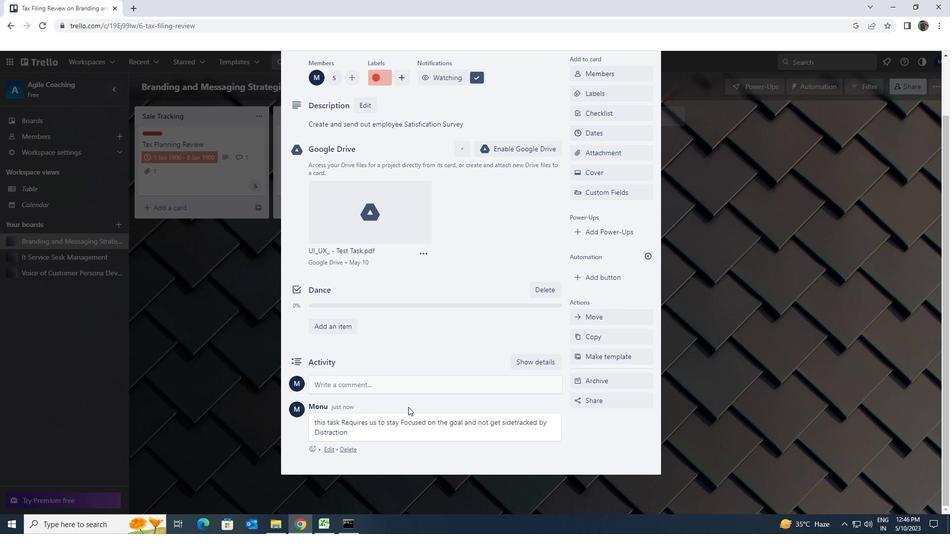 
Action: Mouse scrolled (408, 407) with delta (0, 0)
Screenshot: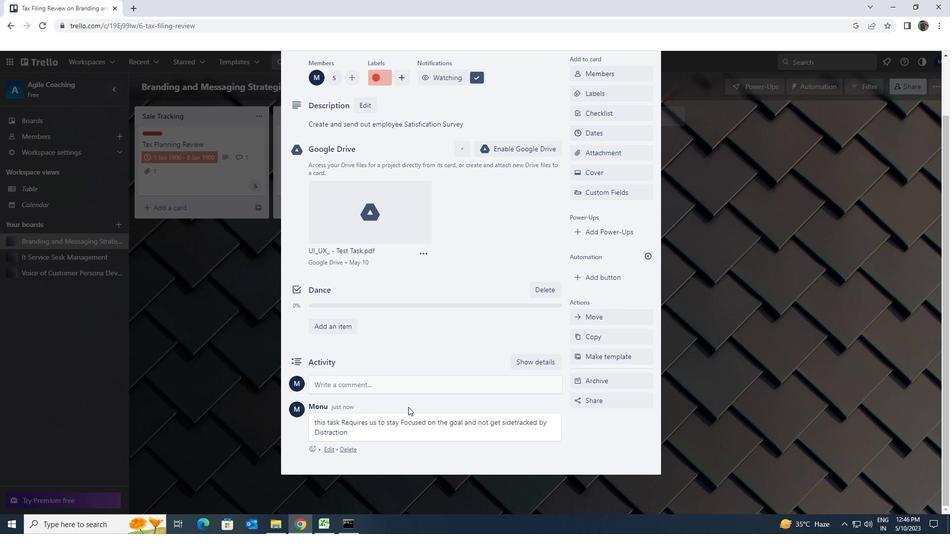 
Action: Mouse moved to (408, 408)
Screenshot: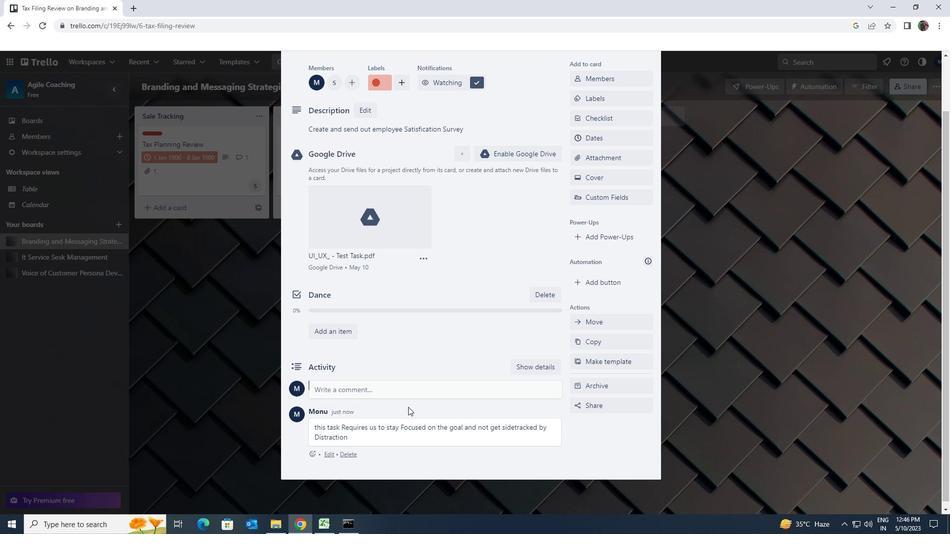 
Action: Mouse scrolled (408, 409) with delta (0, 0)
Screenshot: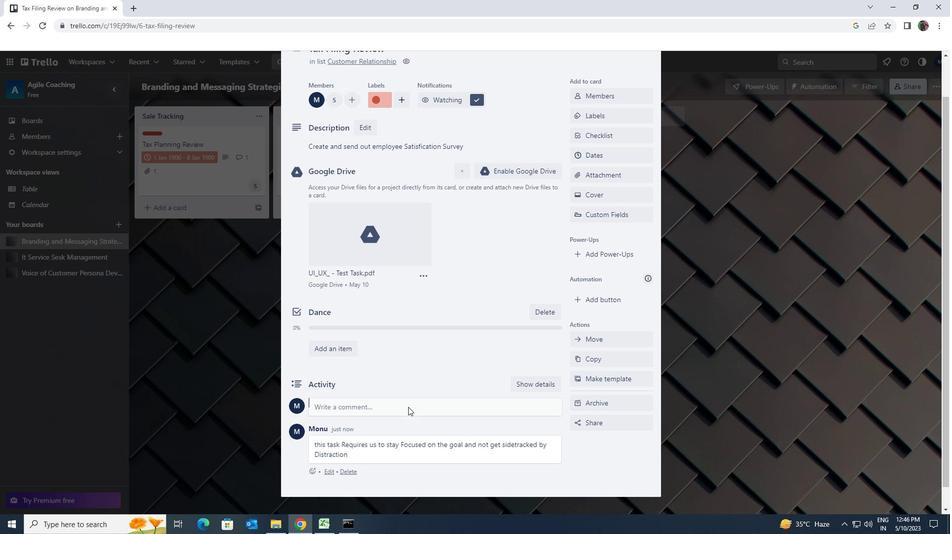 
Action: Mouse scrolled (408, 409) with delta (0, 0)
Screenshot: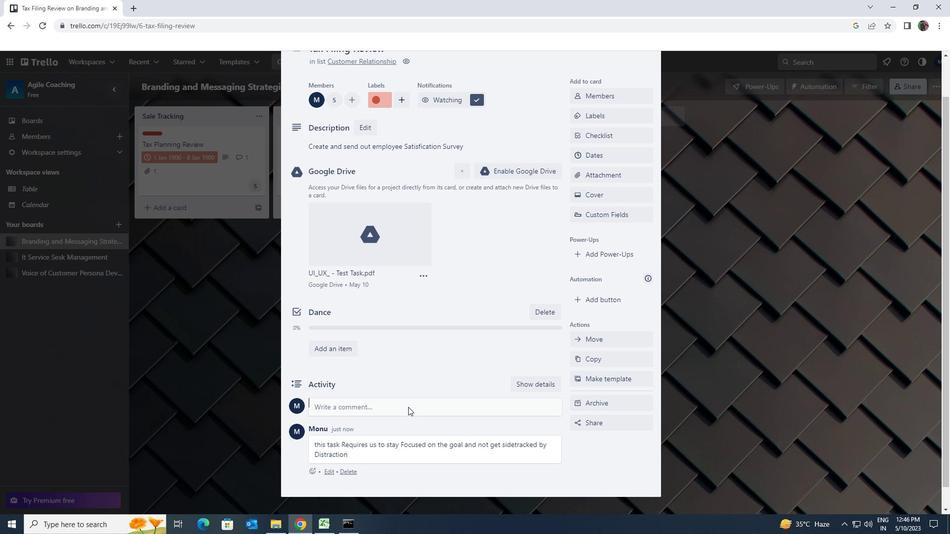 
Action: Mouse moved to (590, 201)
Screenshot: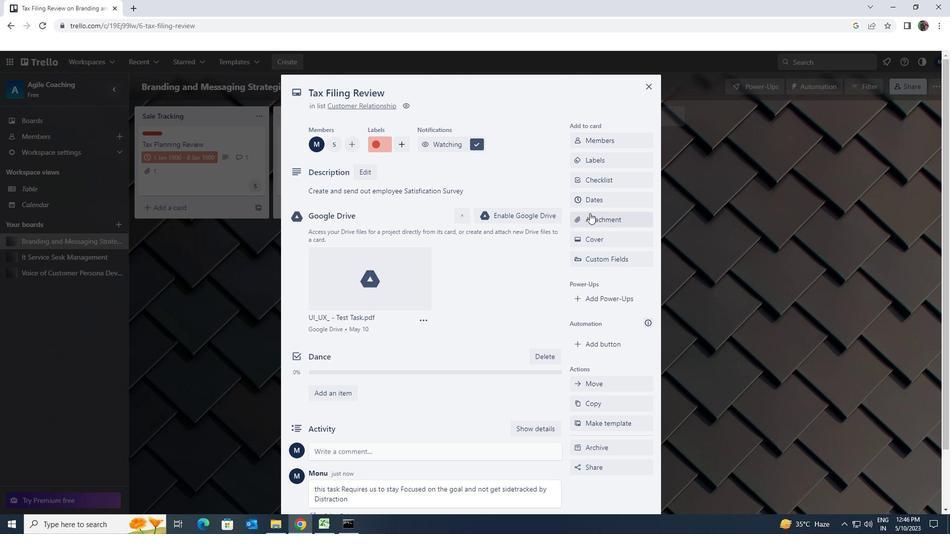 
Action: Mouse pressed left at (590, 201)
Screenshot: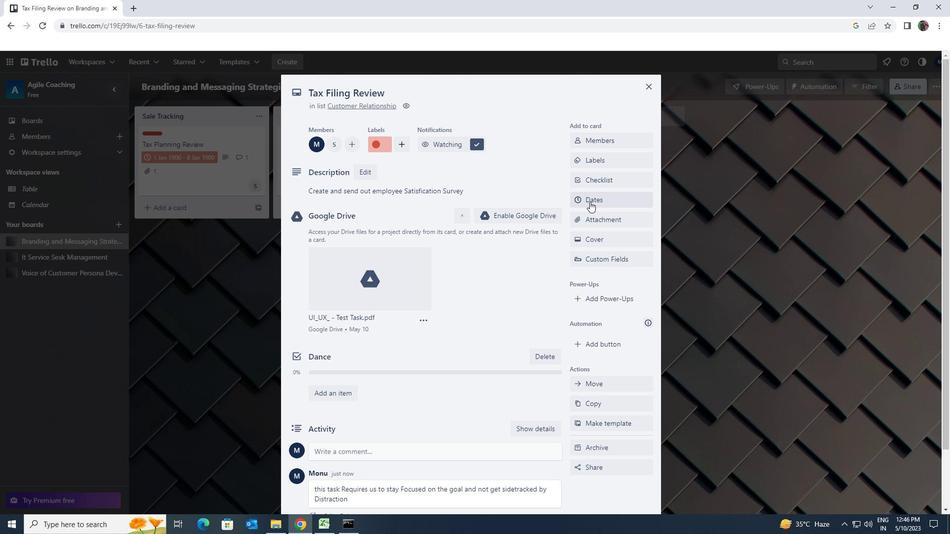 
Action: Mouse moved to (579, 267)
Screenshot: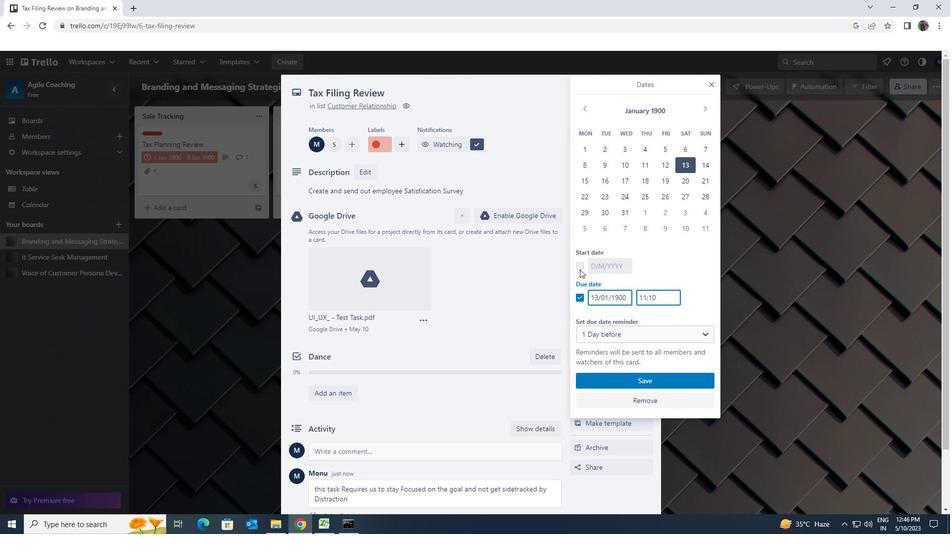 
Action: Mouse pressed left at (579, 267)
Screenshot: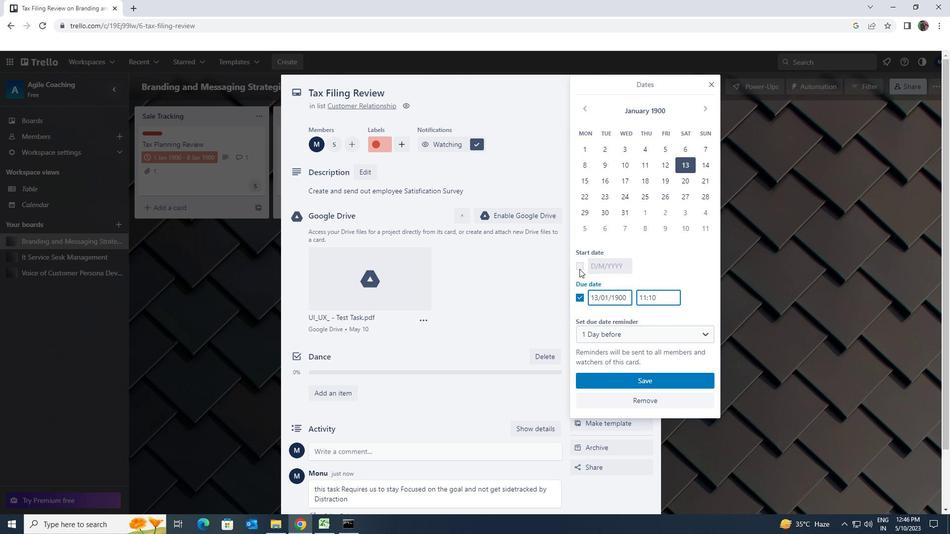 
Action: Mouse moved to (626, 263)
Screenshot: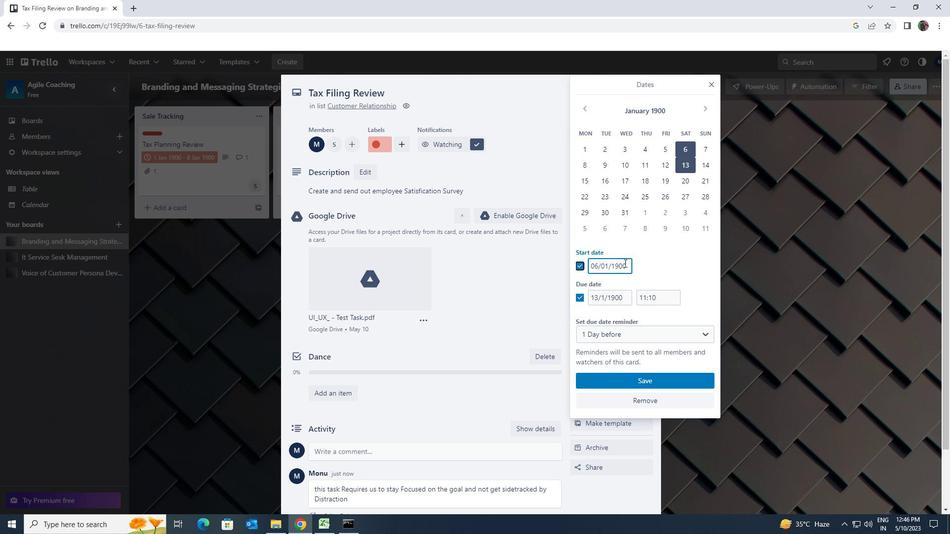 
Action: Mouse pressed left at (626, 263)
Screenshot: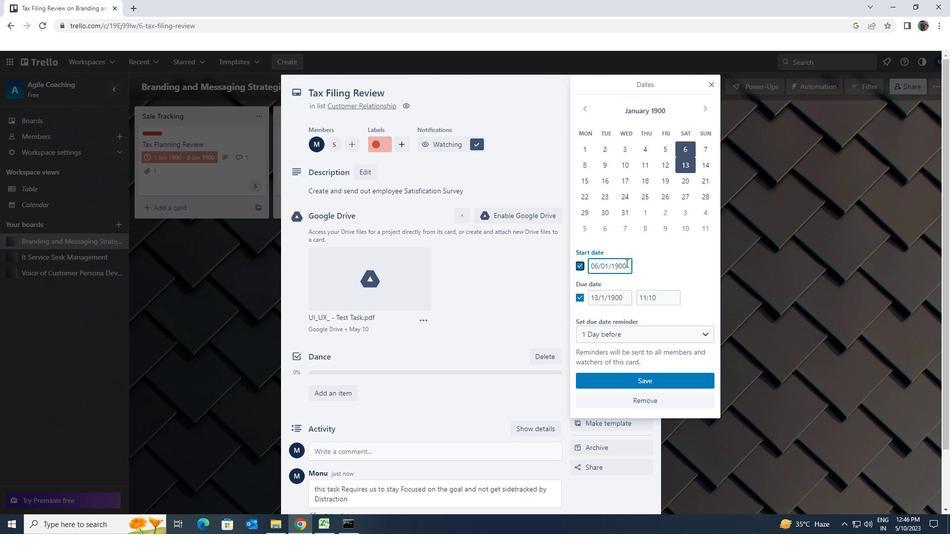 
Action: Mouse moved to (578, 265)
Screenshot: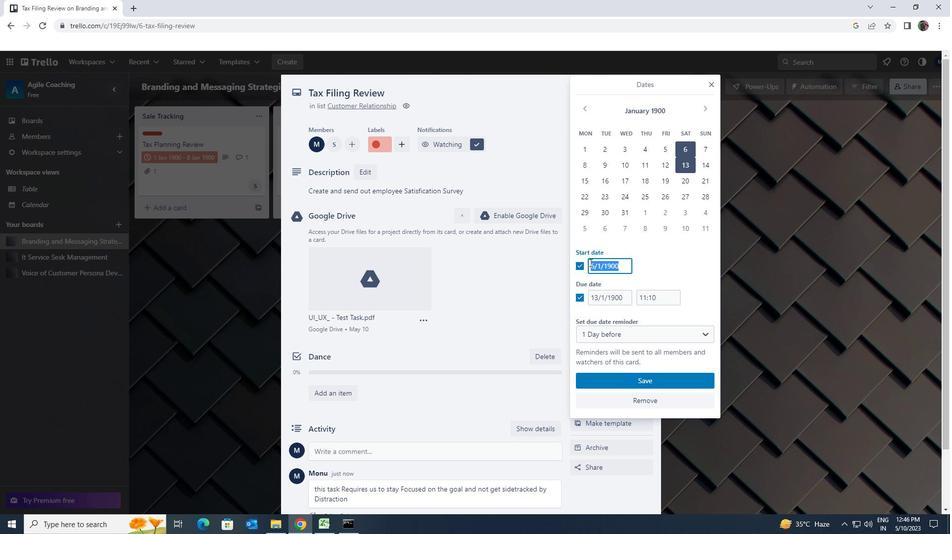 
Action: Key pressed 7/1/1900
Screenshot: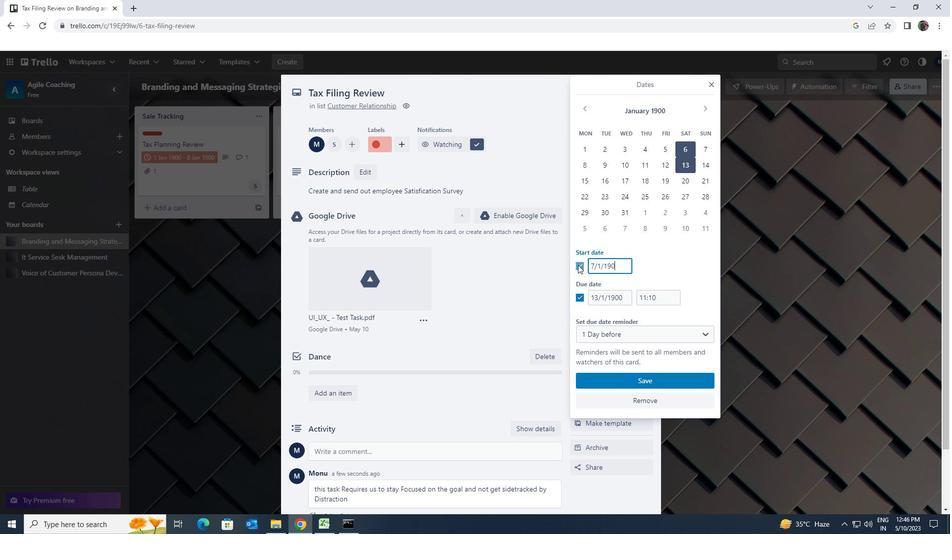 
Action: Mouse moved to (629, 297)
Screenshot: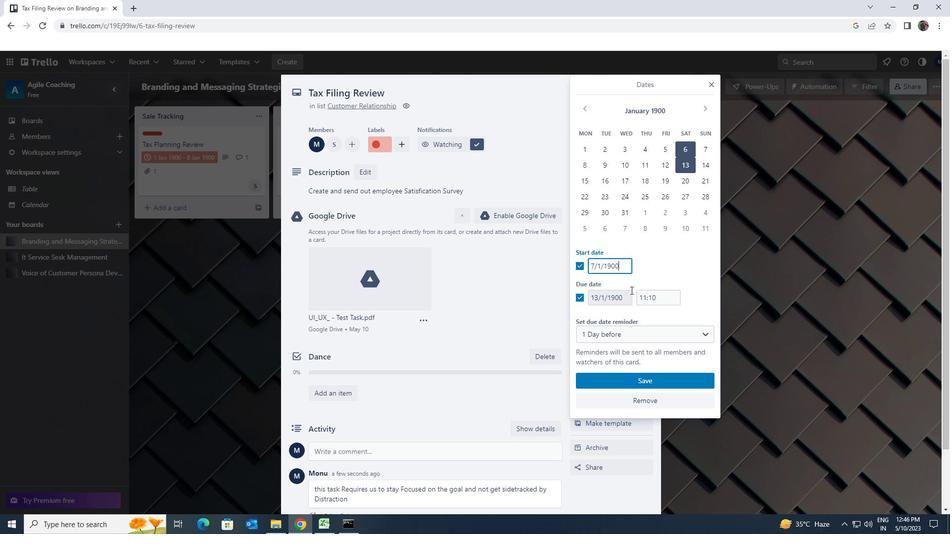 
Action: Mouse pressed left at (629, 297)
Screenshot: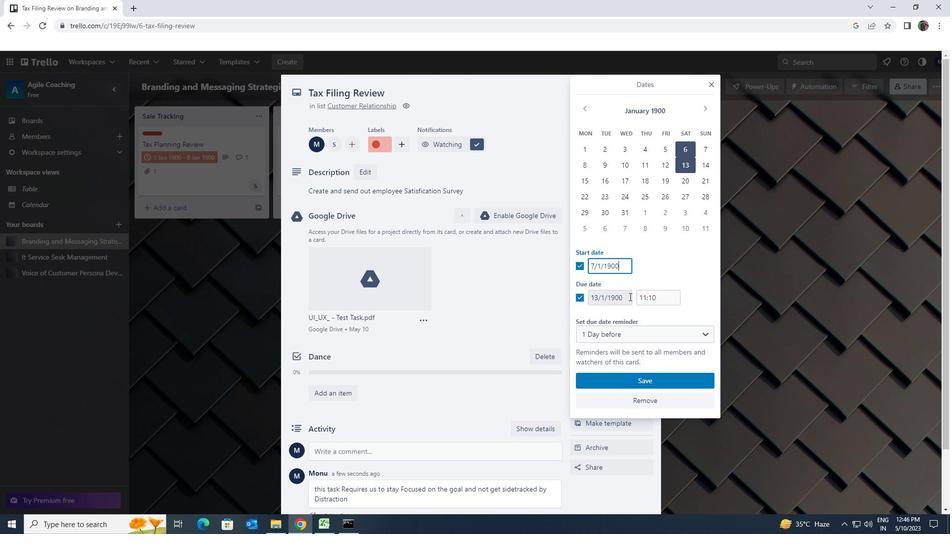 
Action: Mouse moved to (585, 298)
Screenshot: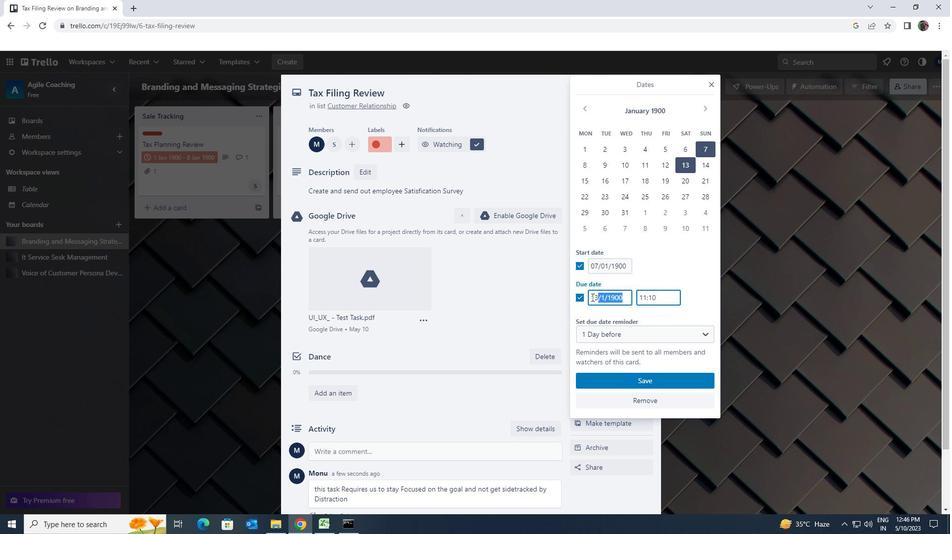 
Action: Key pressed 1
Screenshot: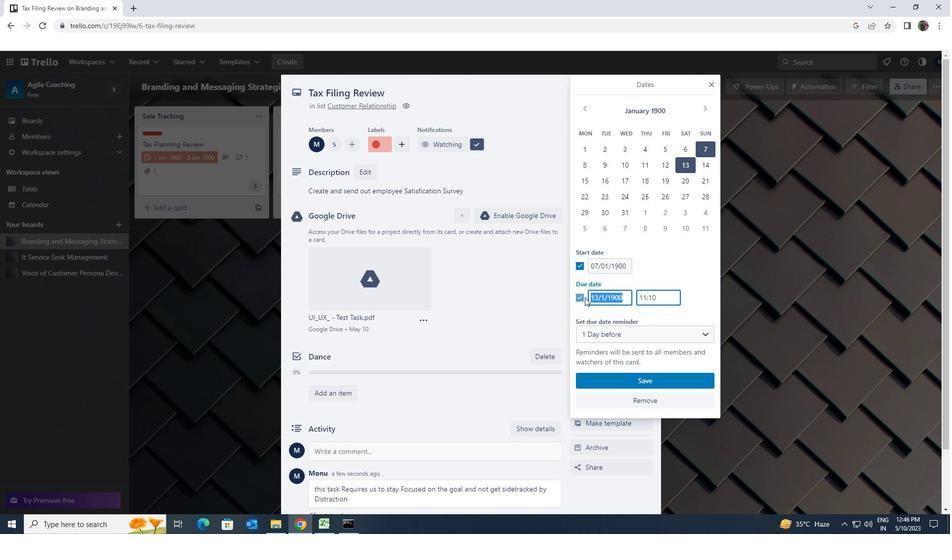 
Action: Mouse moved to (584, 298)
Screenshot: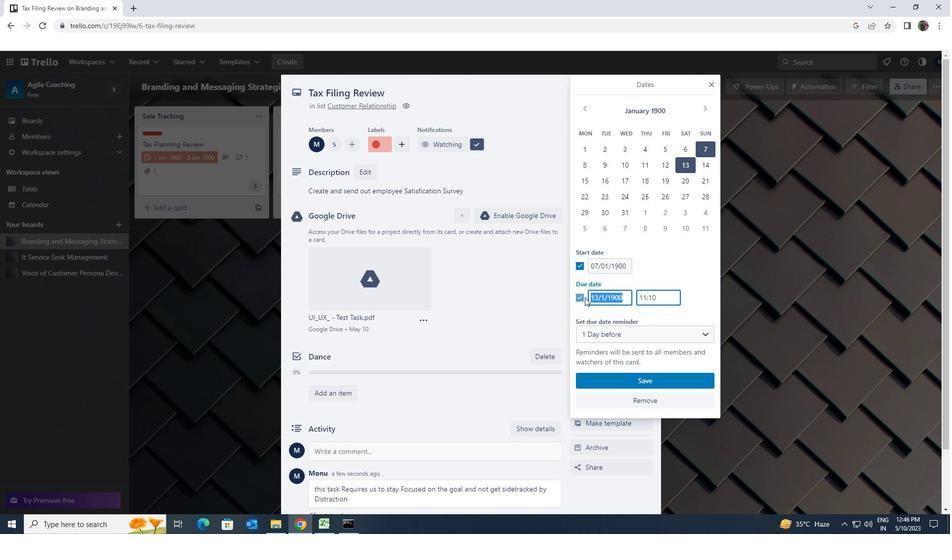 
Action: Key pressed 4/1/1900
Screenshot: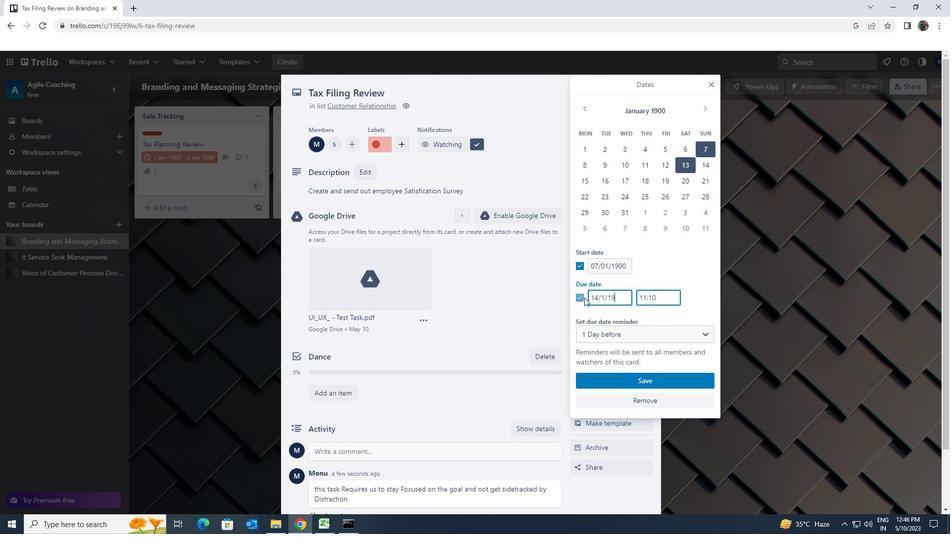 
Action: Mouse moved to (623, 379)
Screenshot: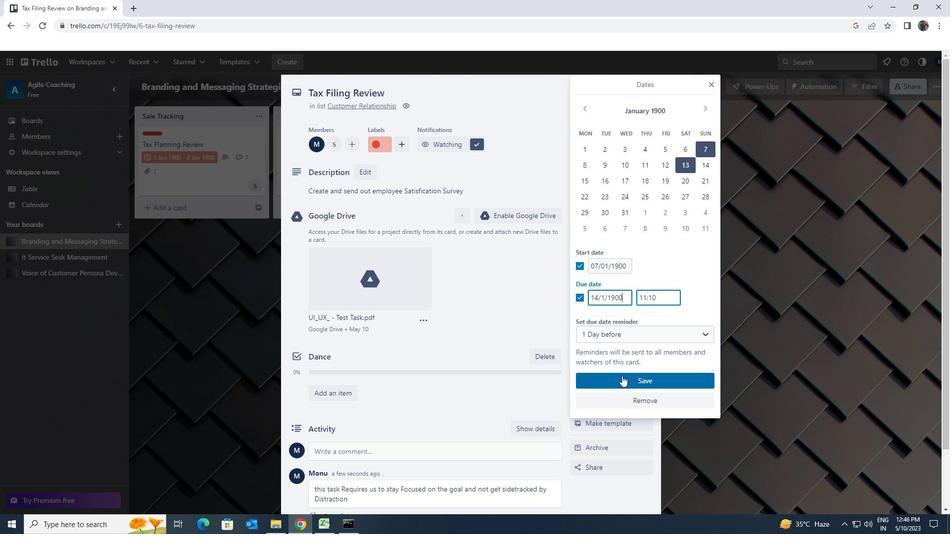 
Action: Mouse pressed left at (623, 379)
Screenshot: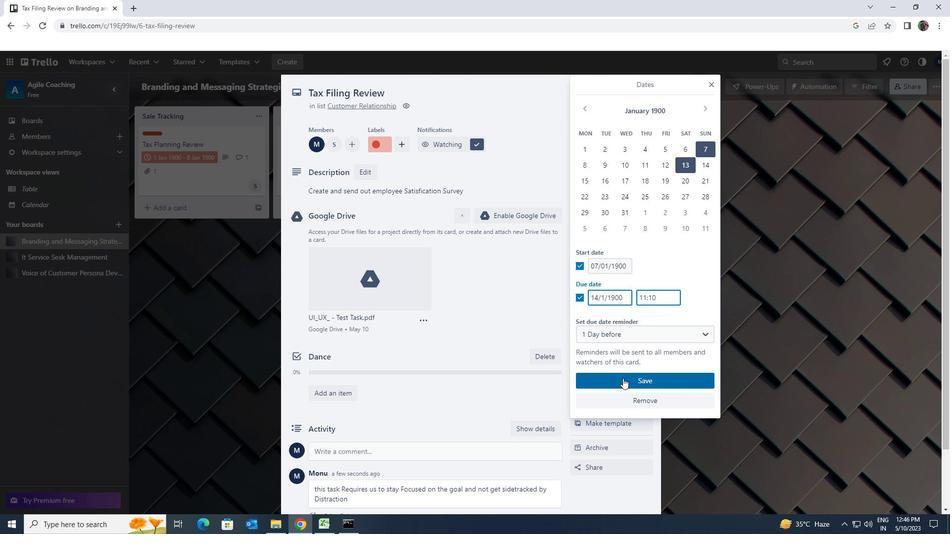 
